 Task: Select a due date automation when advanced on, 2 days before a card is due add fields without custom field "Resume" set to a number lower or equal to 1 and greater than 10 at 11:00 AM.
Action: Mouse moved to (1198, 96)
Screenshot: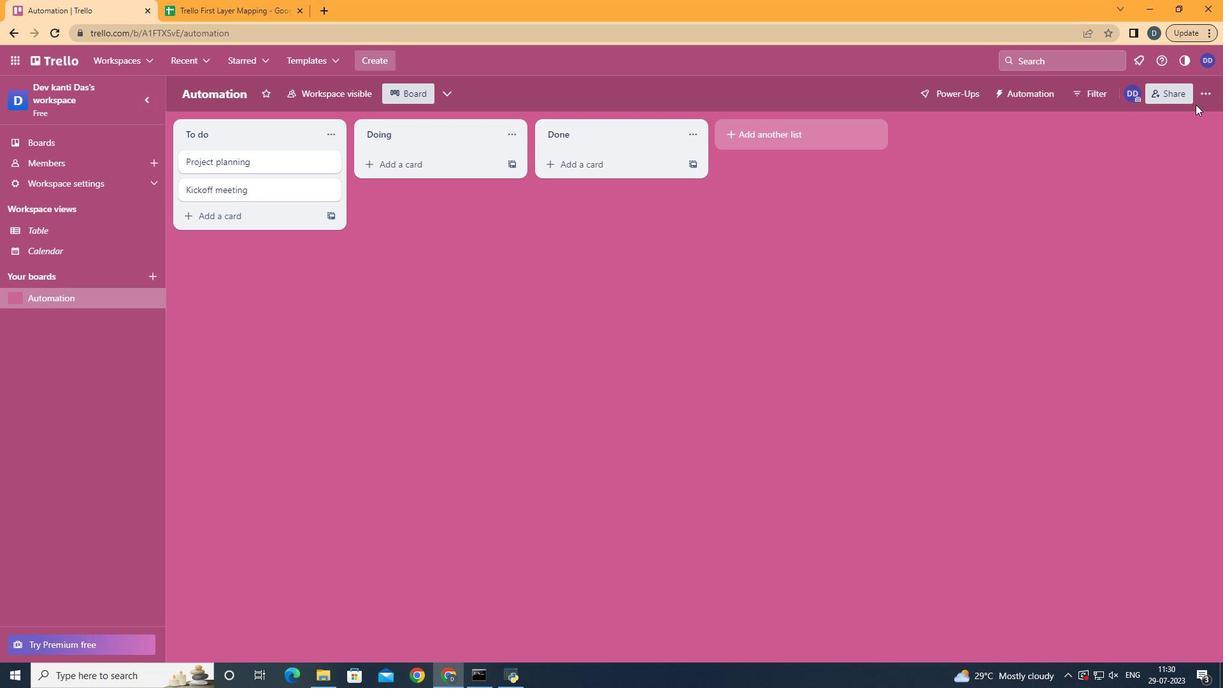 
Action: Mouse pressed left at (1198, 96)
Screenshot: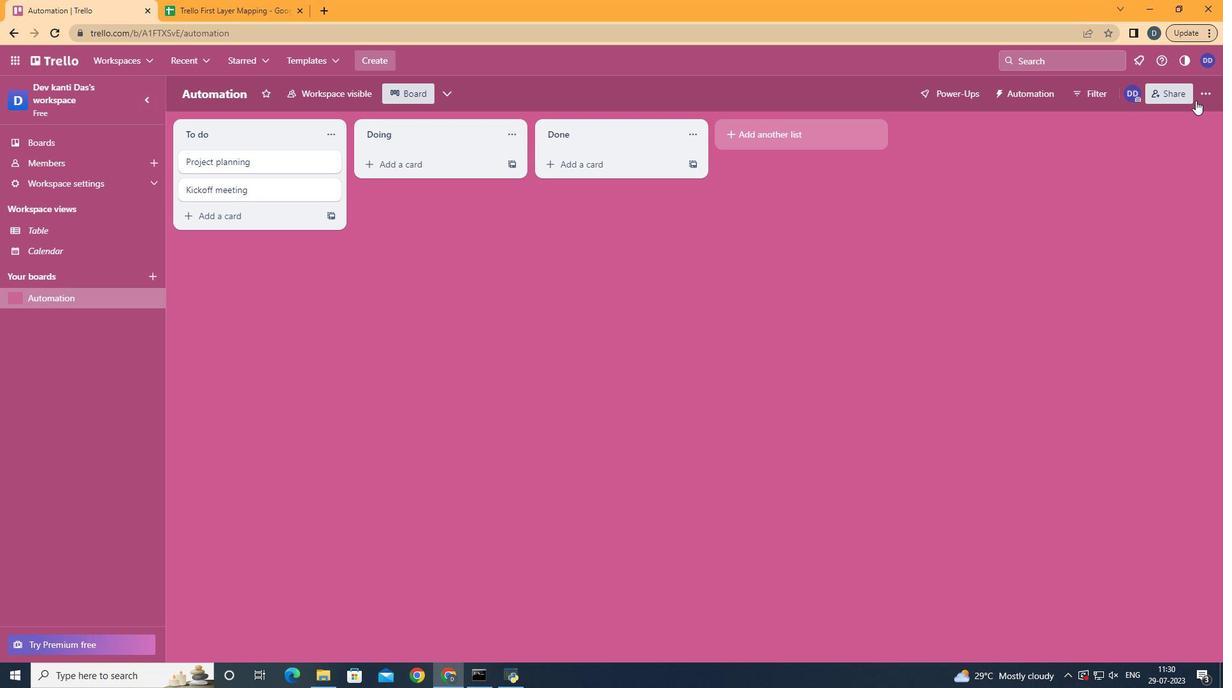 
Action: Mouse moved to (1123, 260)
Screenshot: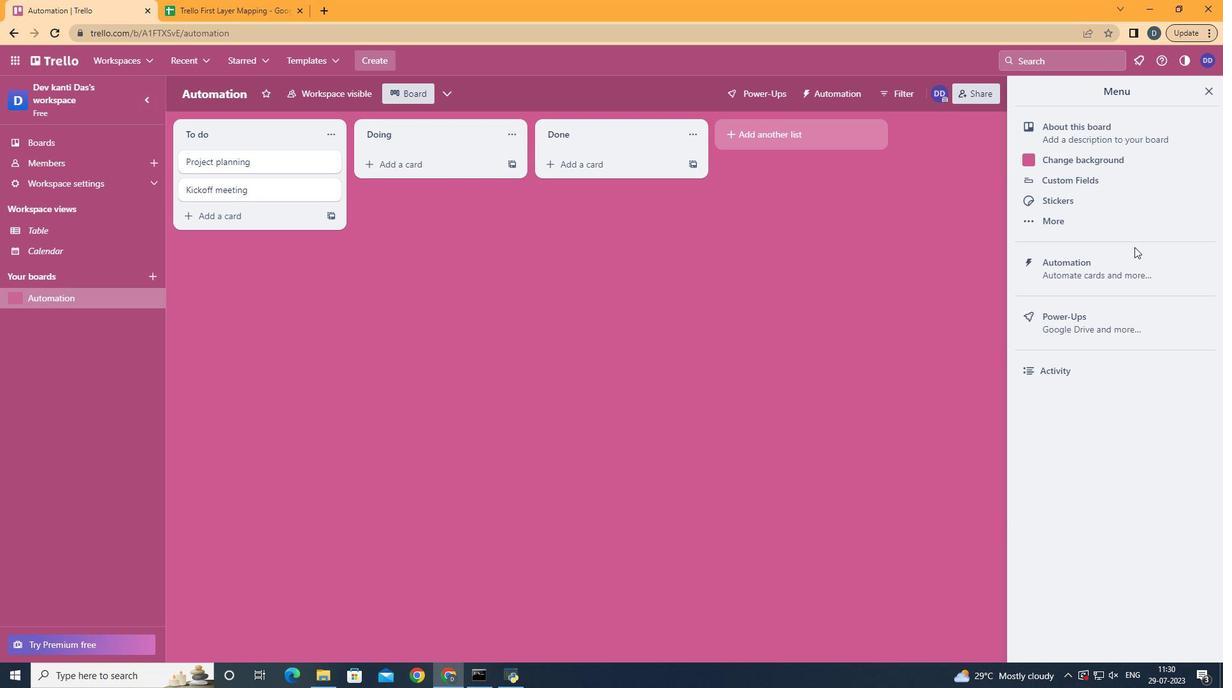 
Action: Mouse pressed left at (1123, 260)
Screenshot: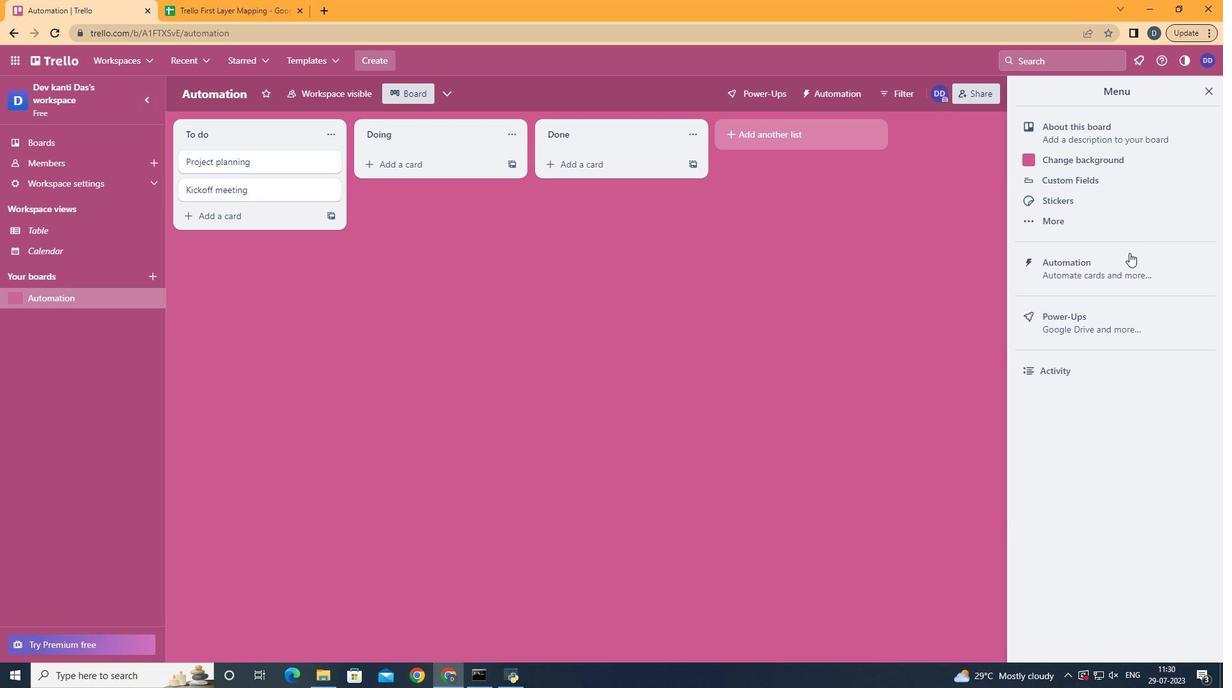 
Action: Mouse moved to (251, 251)
Screenshot: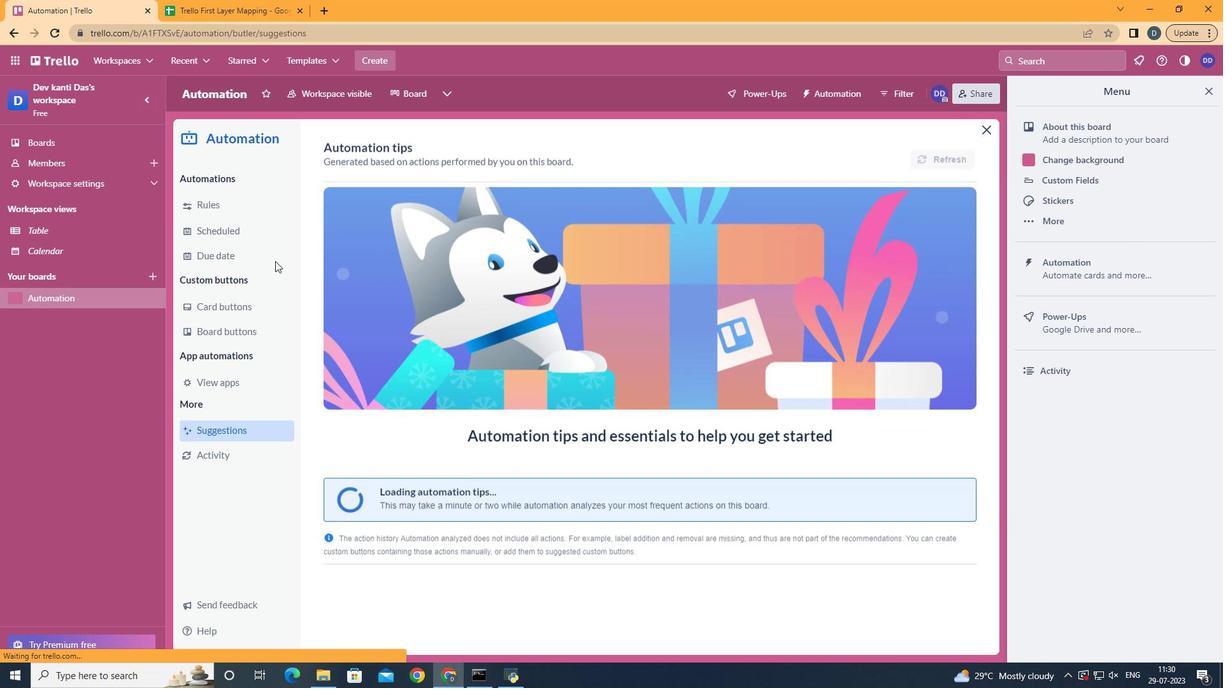 
Action: Mouse pressed left at (251, 251)
Screenshot: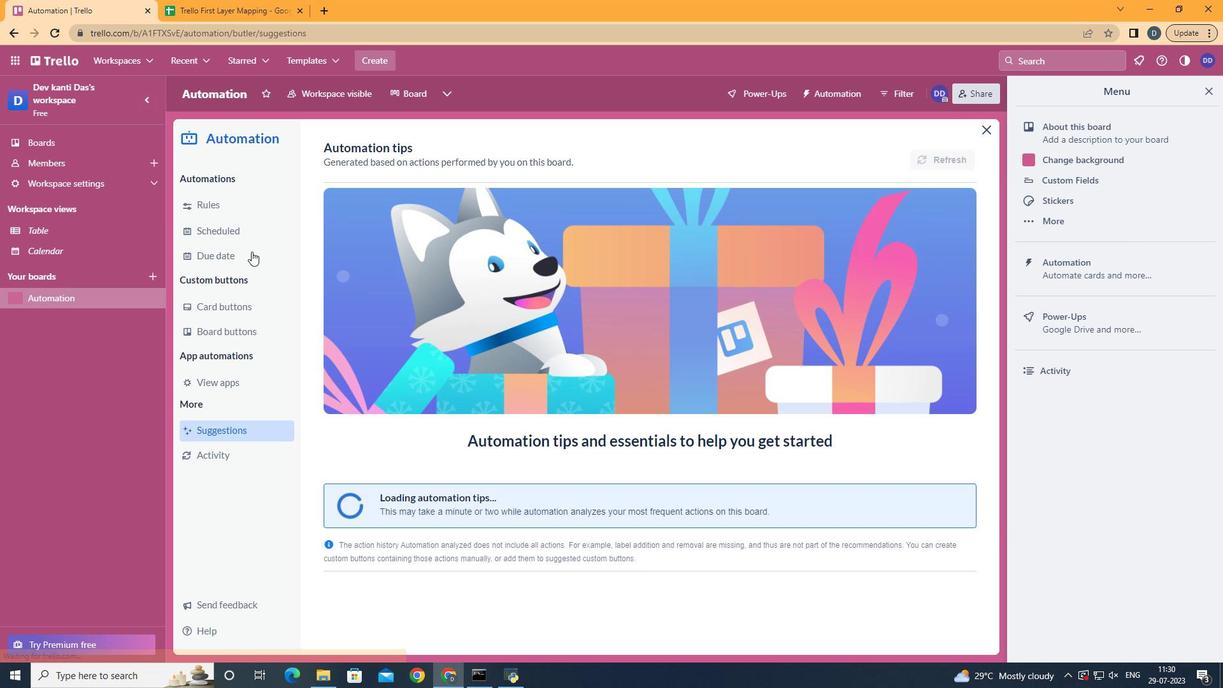 
Action: Mouse moved to (909, 162)
Screenshot: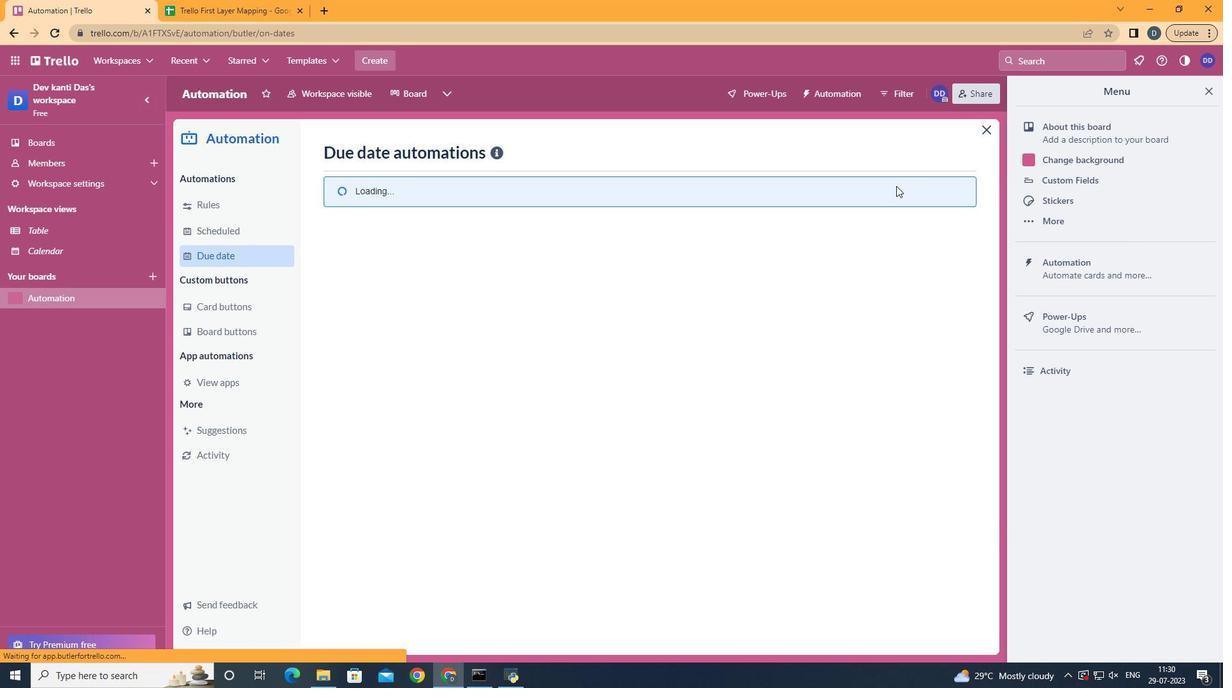 
Action: Mouse pressed left at (909, 162)
Screenshot: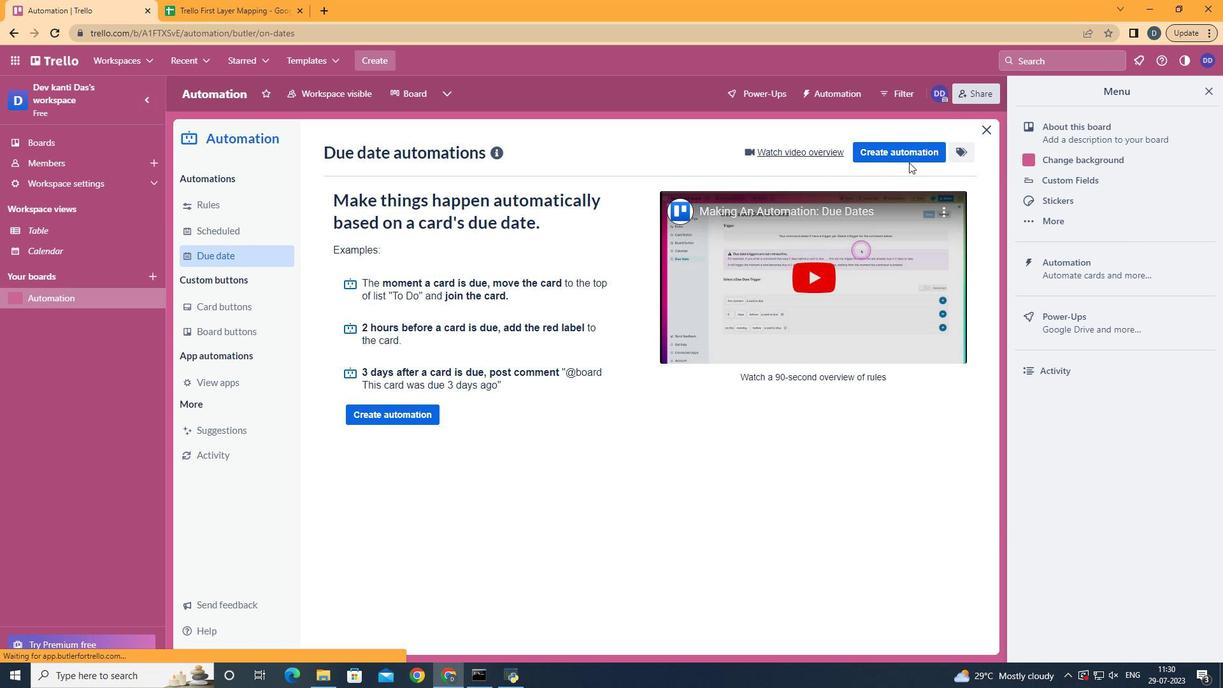
Action: Mouse moved to (919, 144)
Screenshot: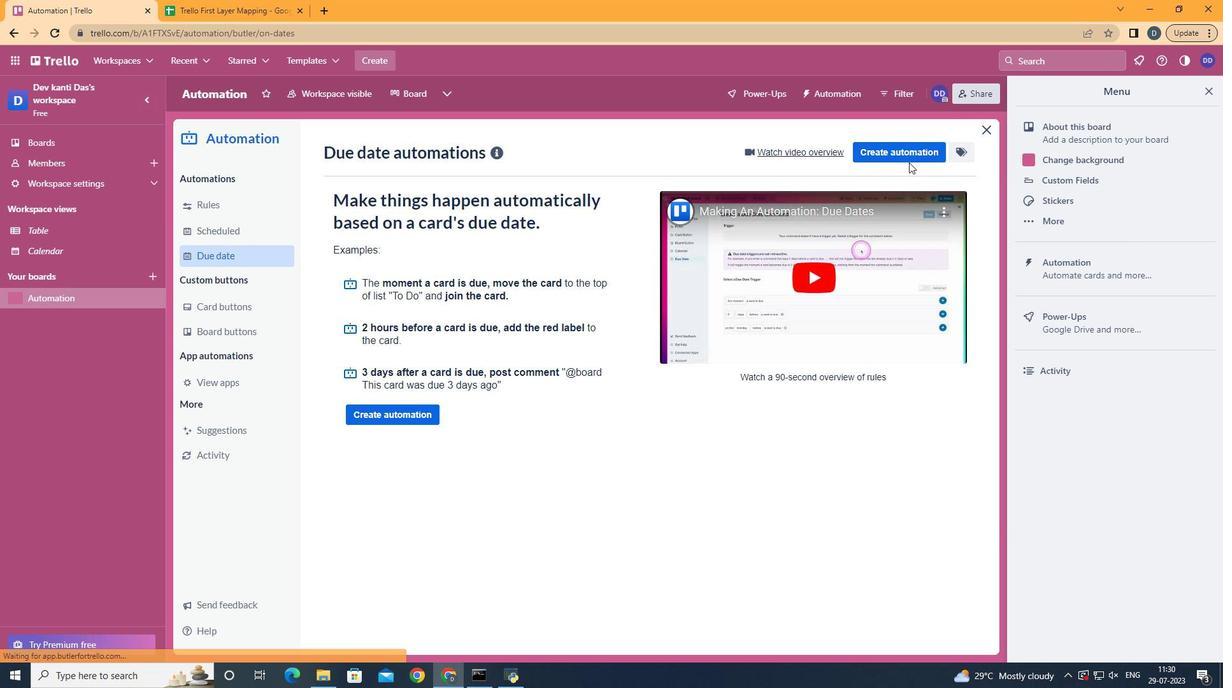 
Action: Mouse pressed left at (919, 144)
Screenshot: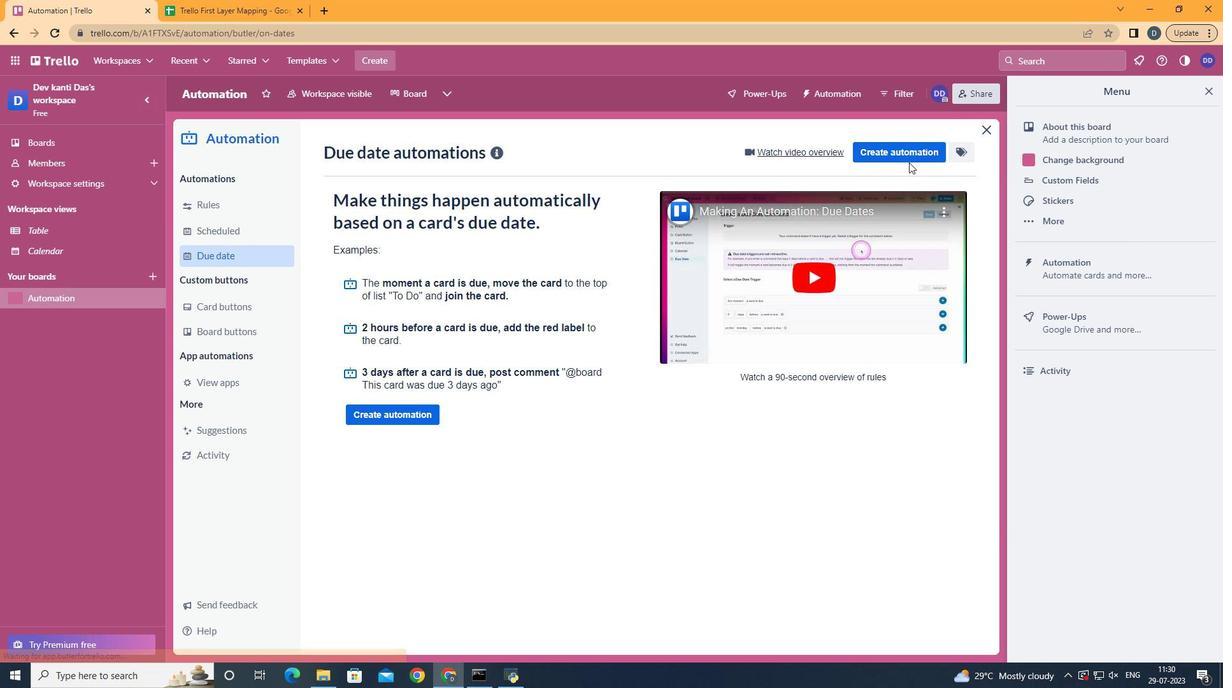
Action: Mouse moved to (604, 267)
Screenshot: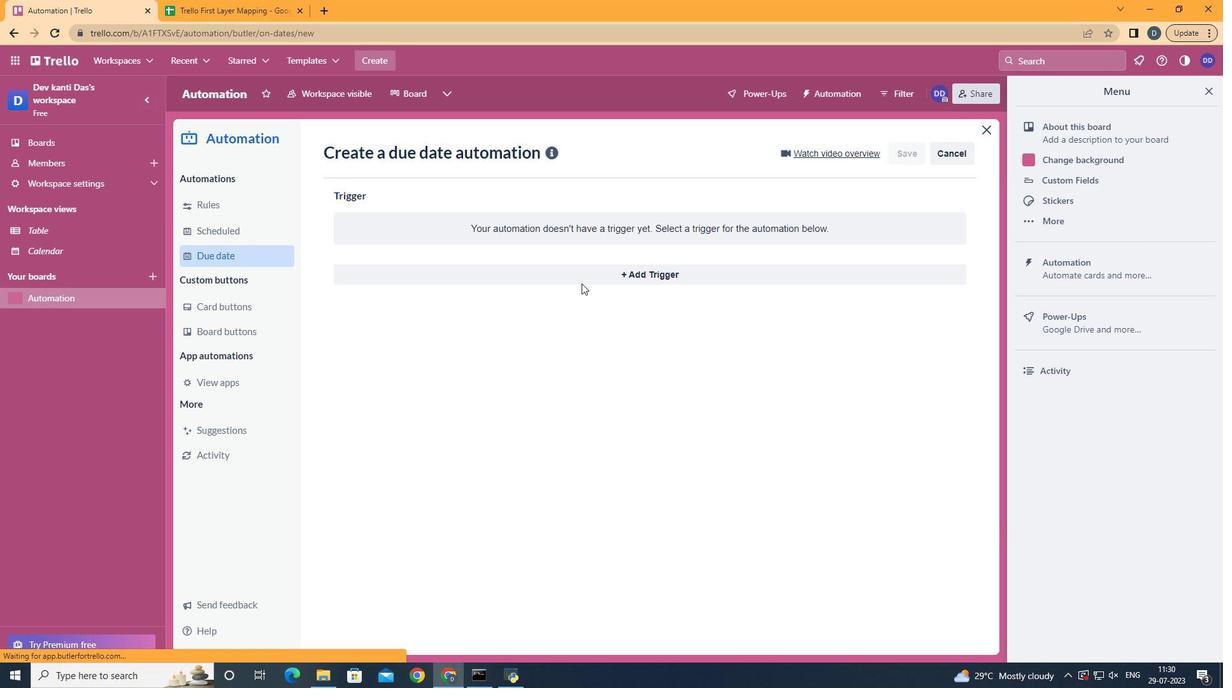 
Action: Mouse pressed left at (604, 267)
Screenshot: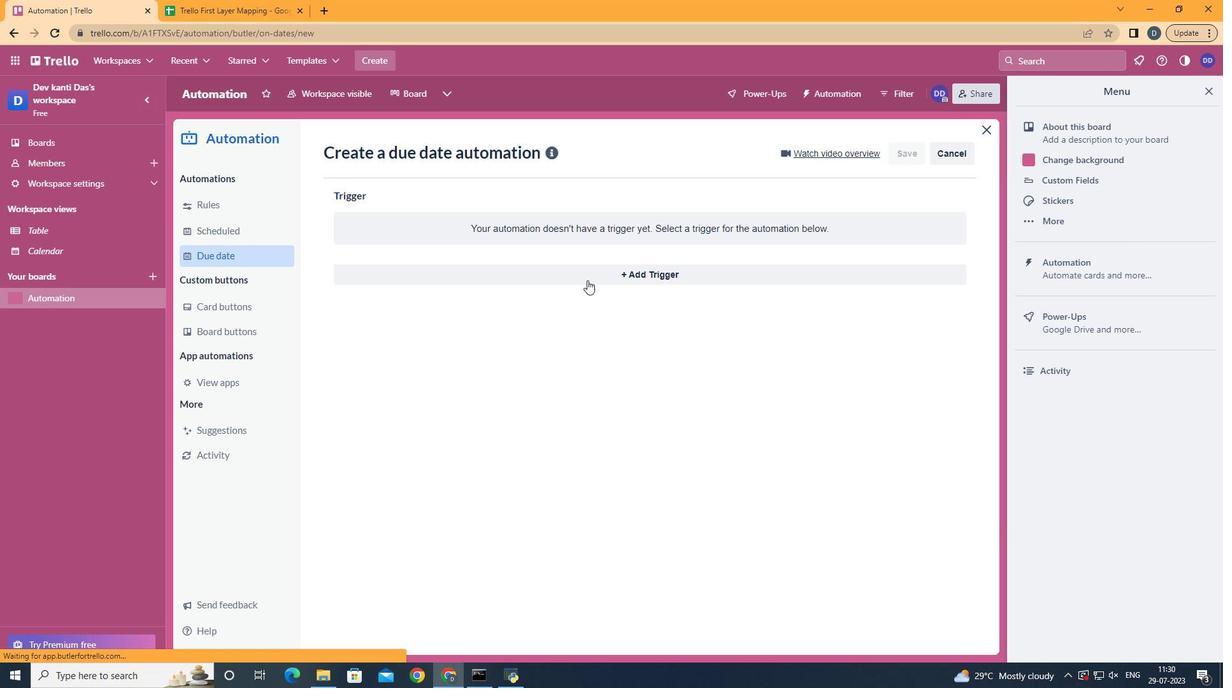 
Action: Mouse moved to (503, 468)
Screenshot: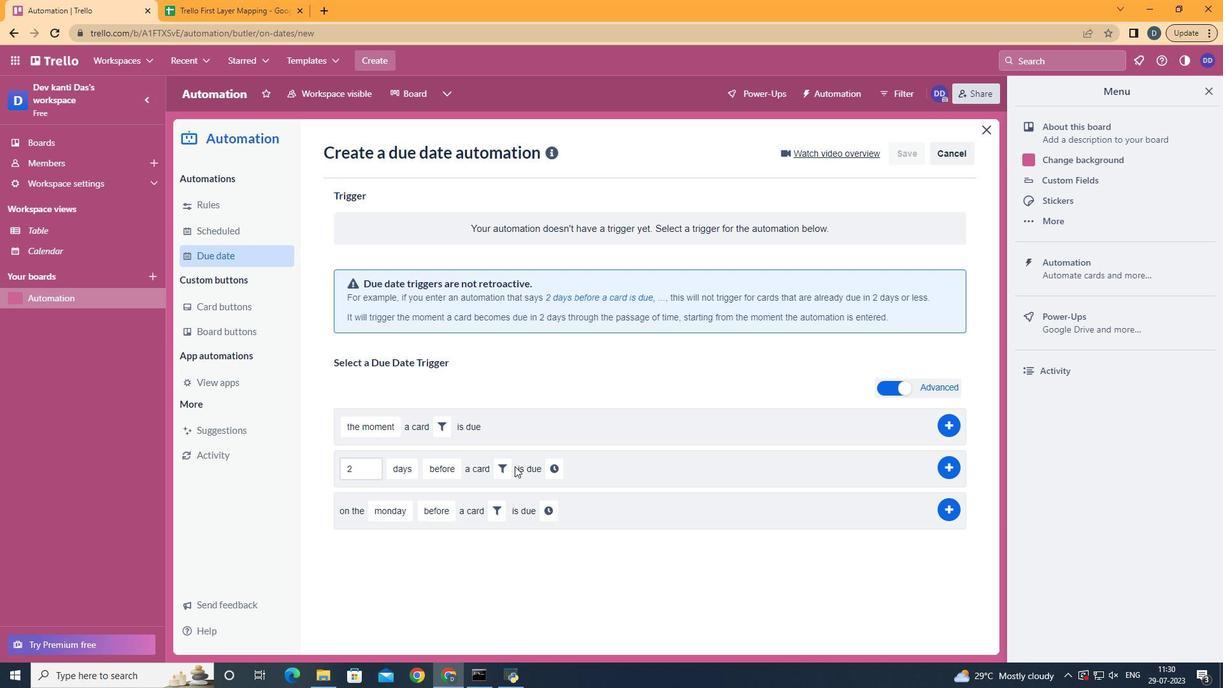 
Action: Mouse pressed left at (503, 468)
Screenshot: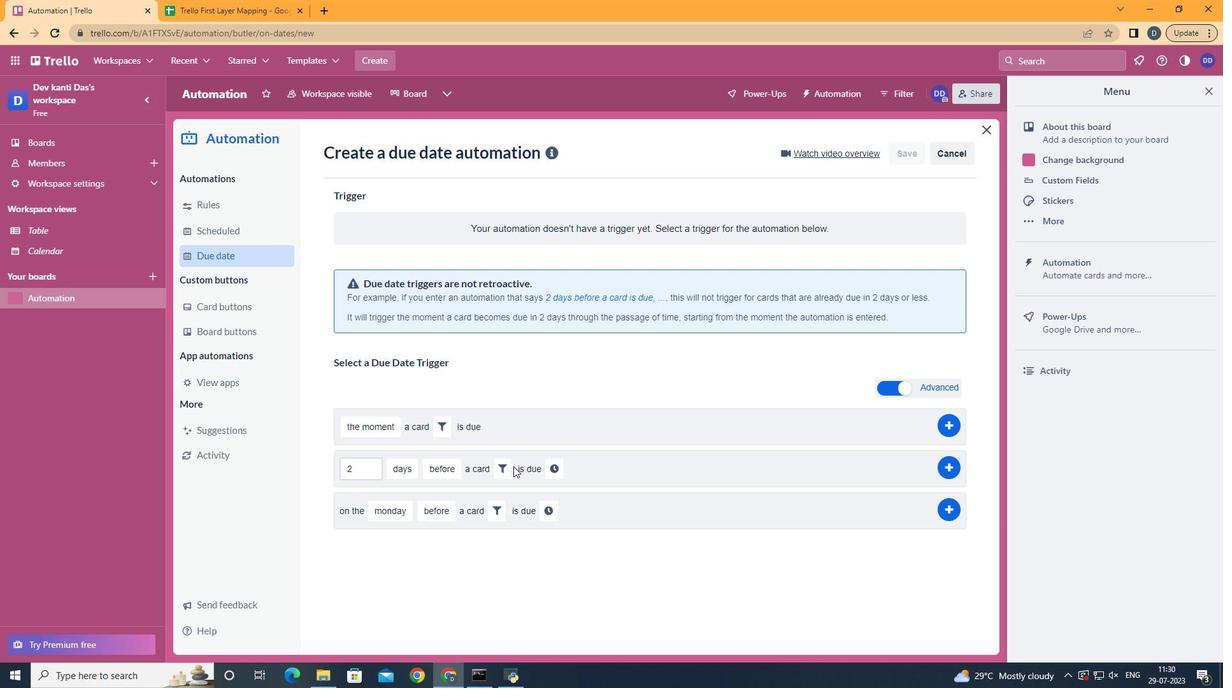 
Action: Mouse moved to (720, 505)
Screenshot: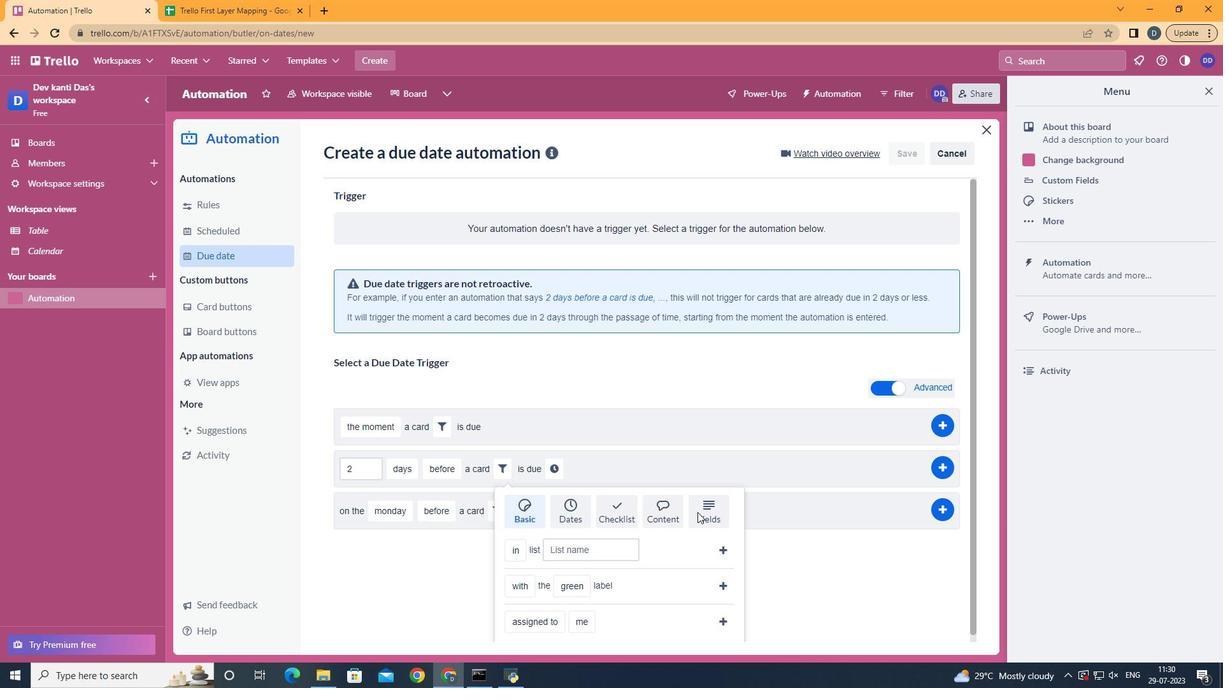 
Action: Mouse pressed left at (720, 505)
Screenshot: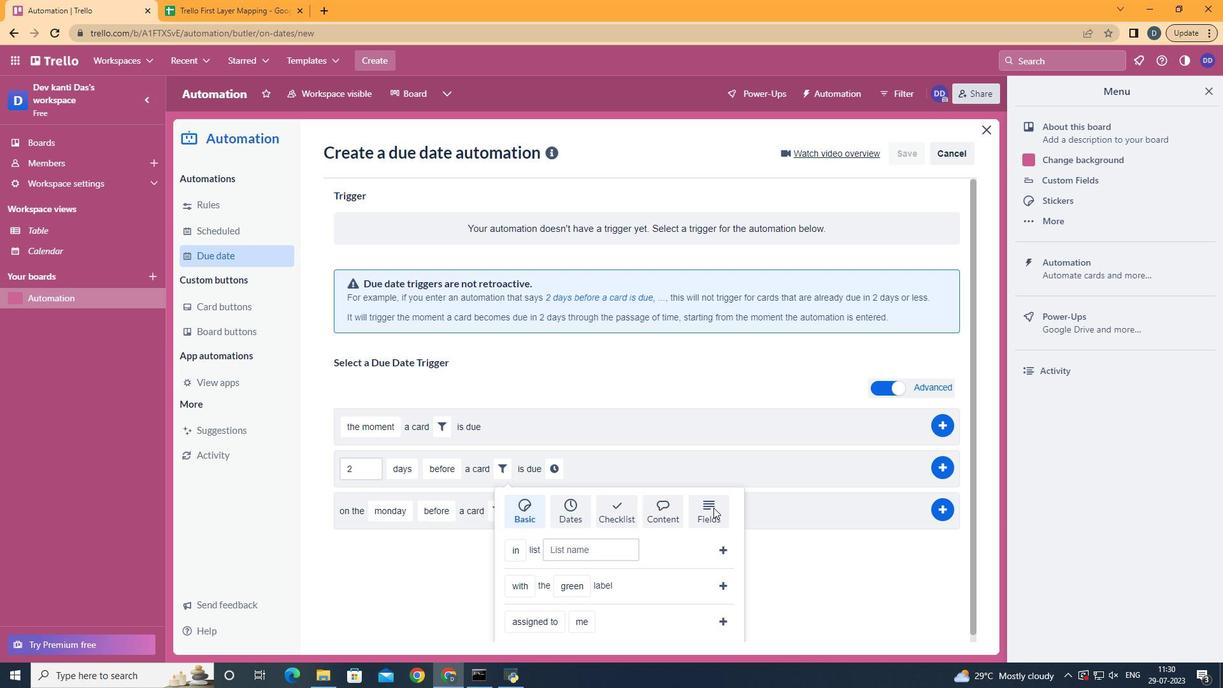
Action: Mouse scrolled (720, 505) with delta (0, 0)
Screenshot: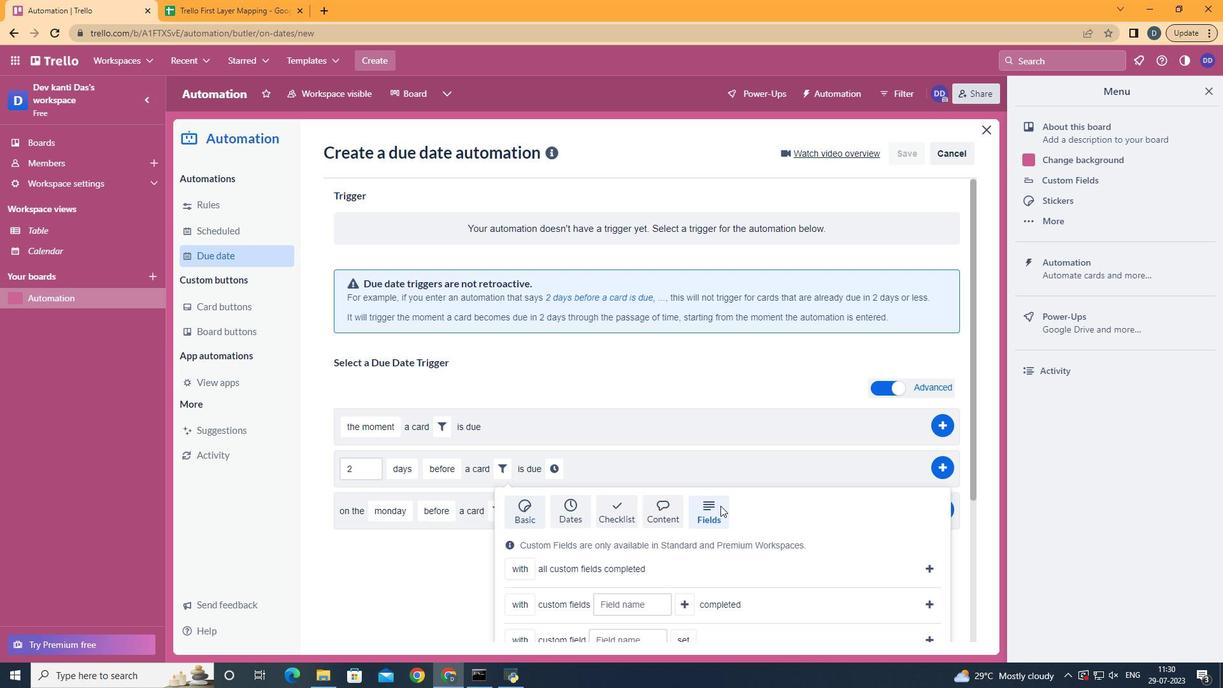 
Action: Mouse scrolled (720, 505) with delta (0, 0)
Screenshot: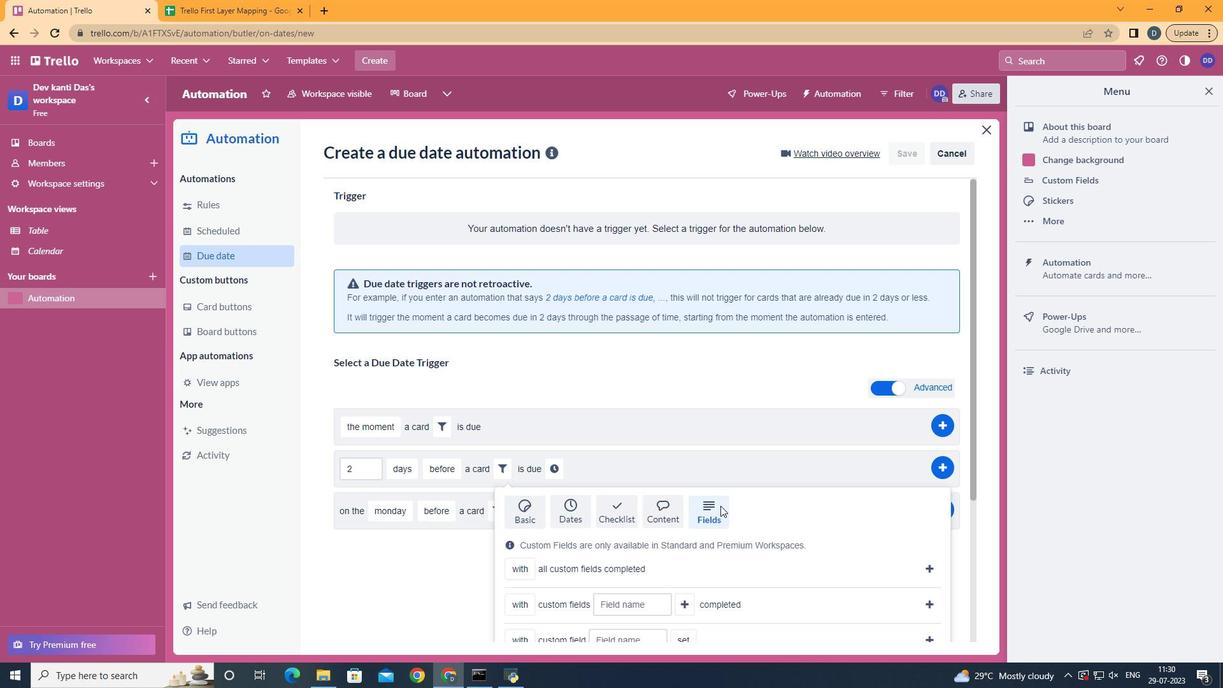 
Action: Mouse scrolled (720, 505) with delta (0, 0)
Screenshot: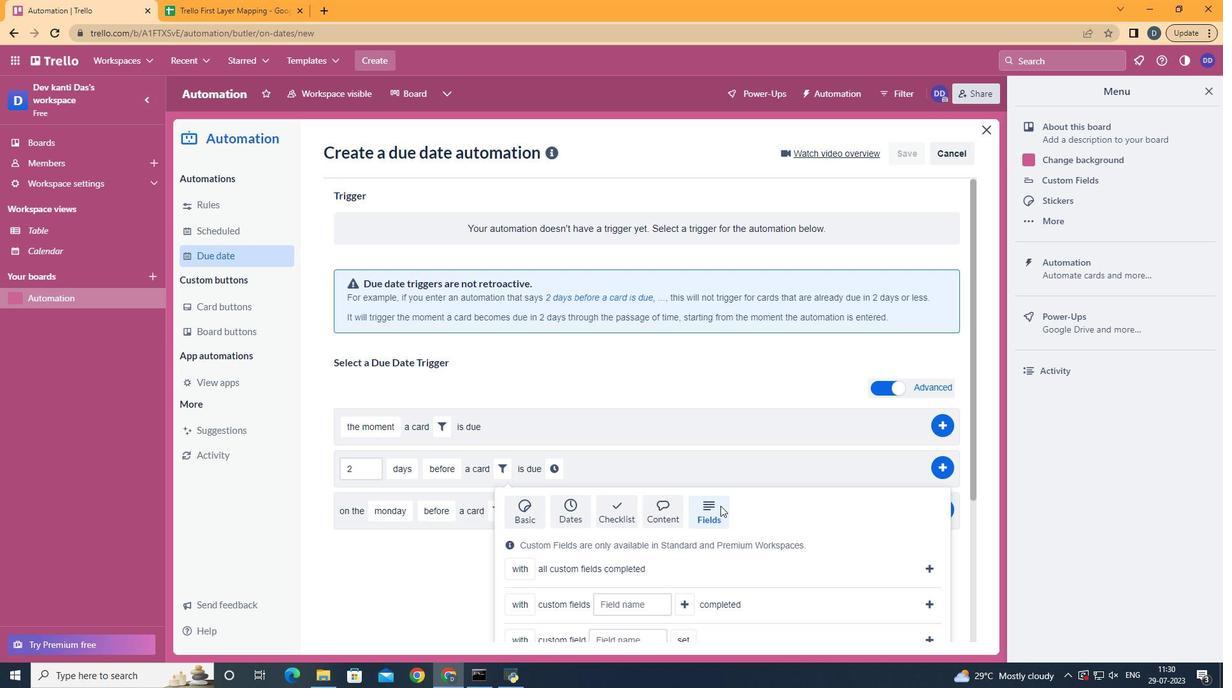 
Action: Mouse scrolled (720, 505) with delta (0, 0)
Screenshot: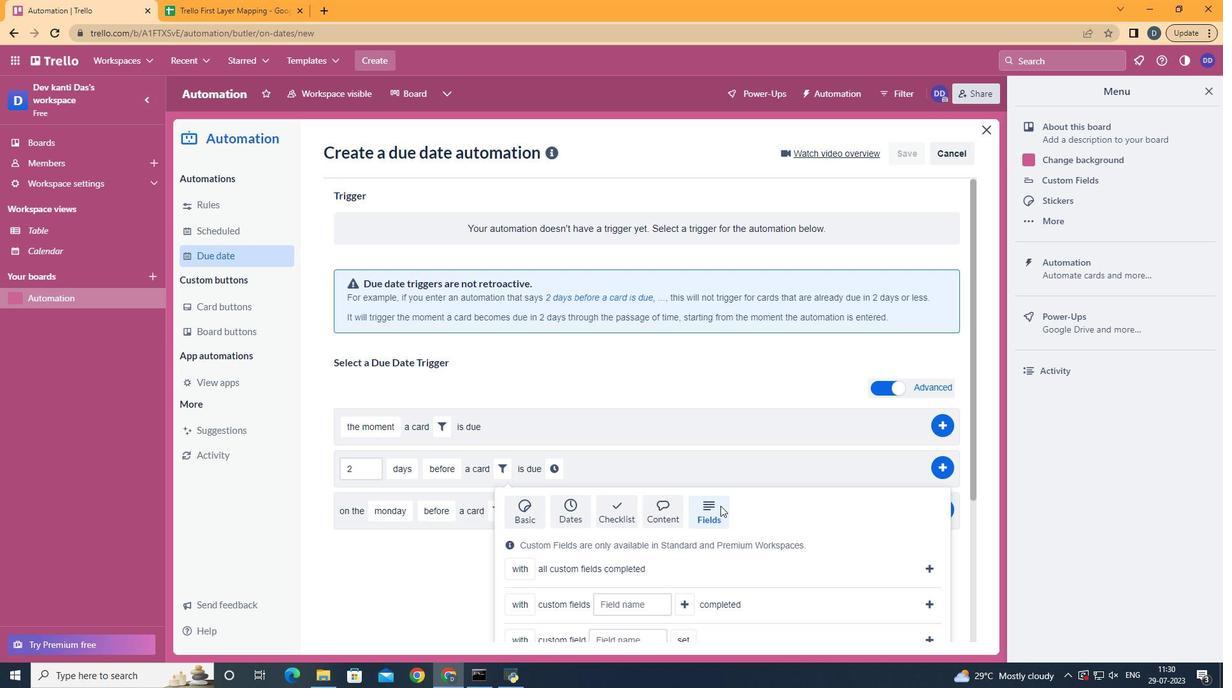 
Action: Mouse scrolled (720, 505) with delta (0, 0)
Screenshot: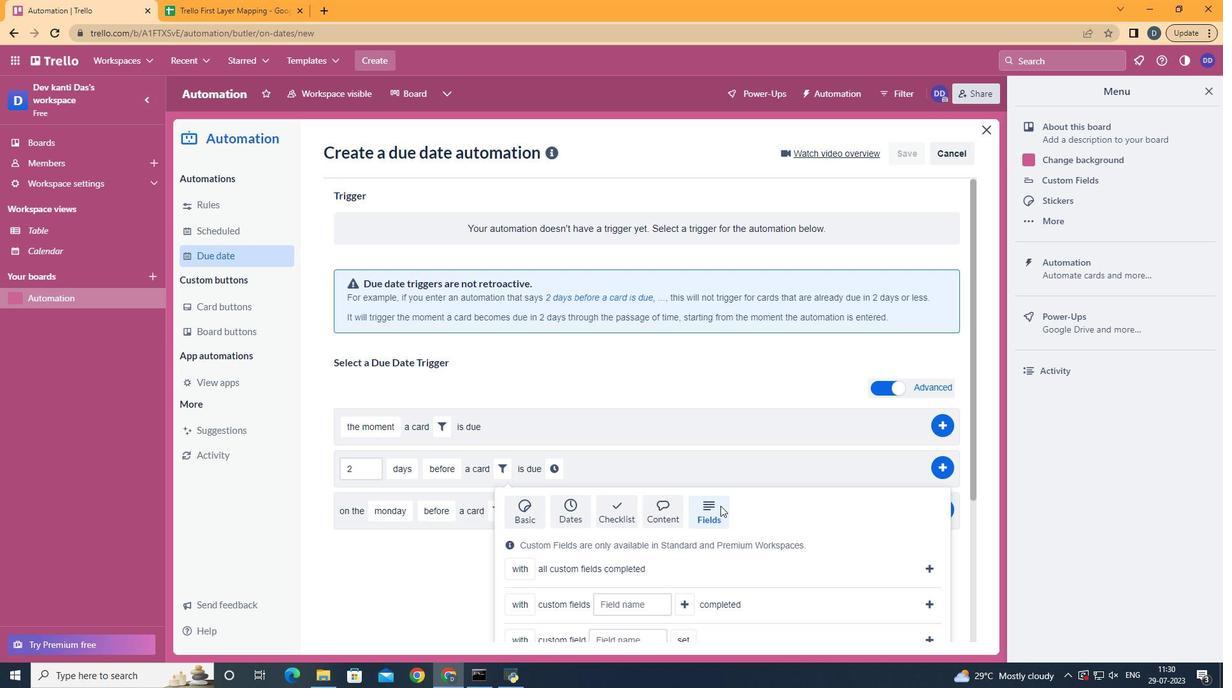 
Action: Mouse scrolled (720, 505) with delta (0, 0)
Screenshot: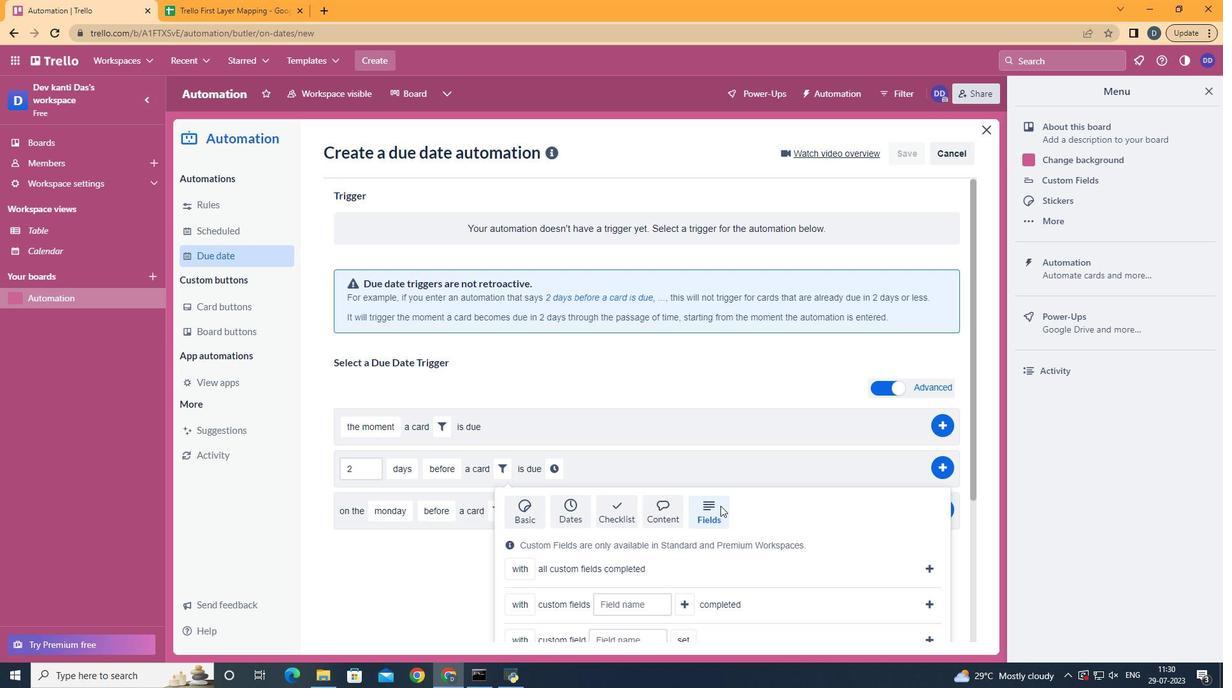
Action: Mouse moved to (528, 588)
Screenshot: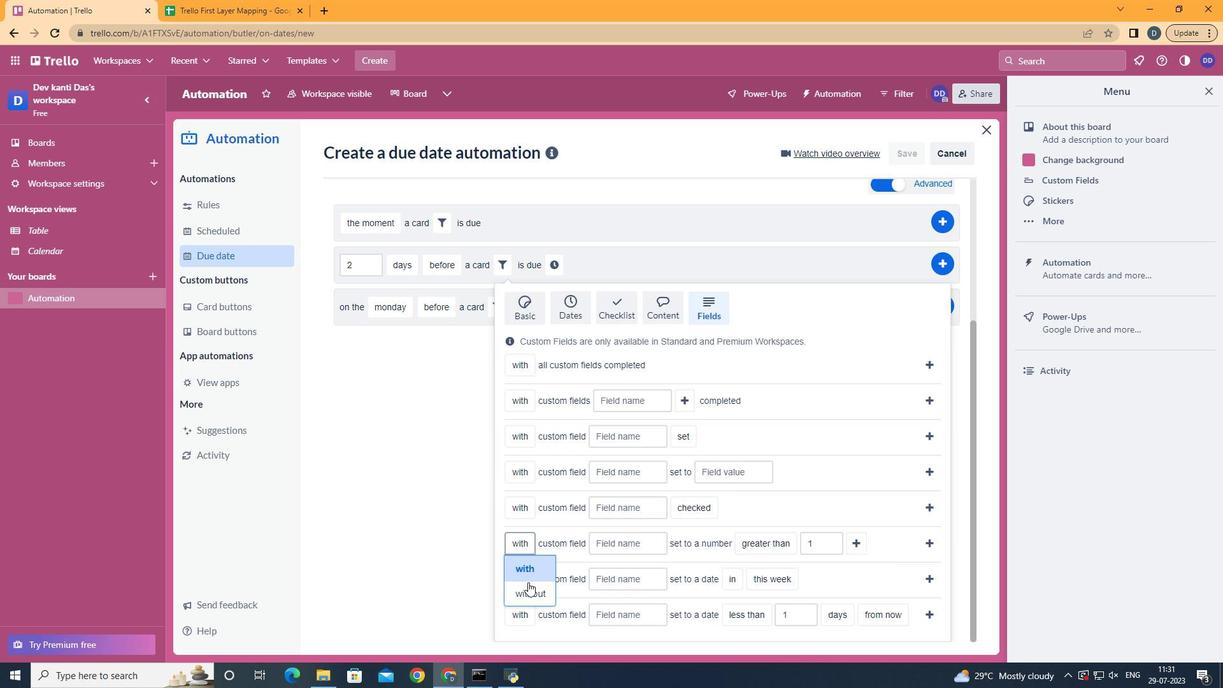 
Action: Mouse pressed left at (528, 588)
Screenshot: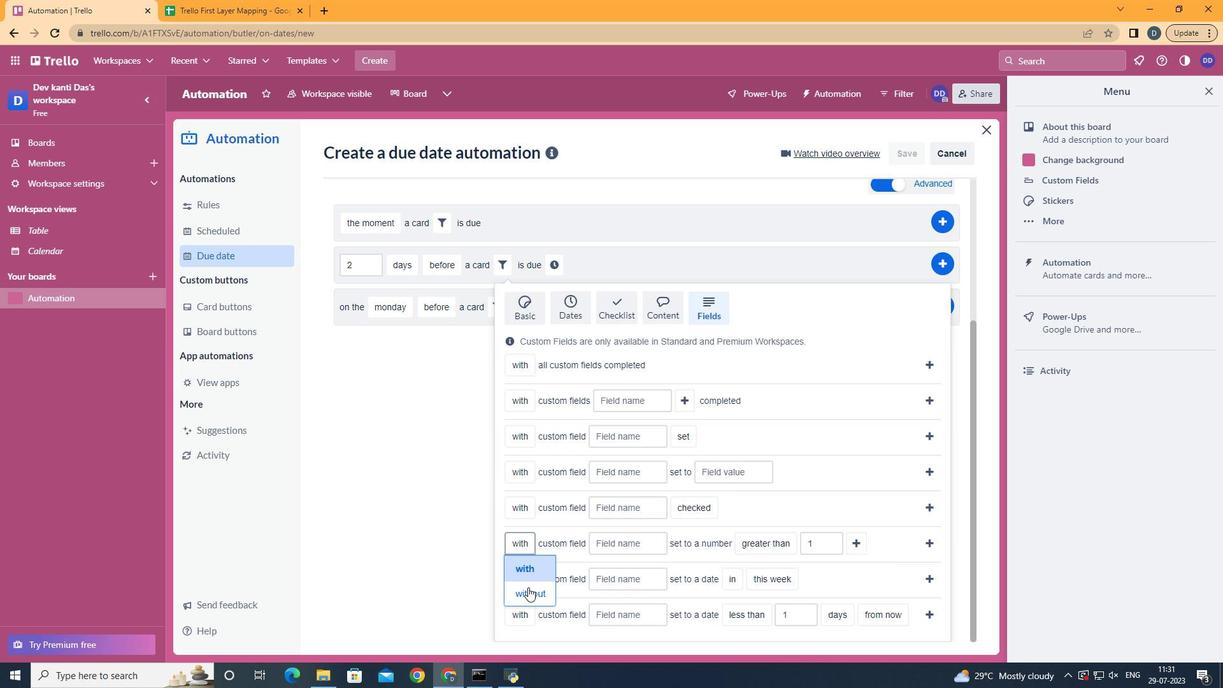 
Action: Mouse moved to (654, 542)
Screenshot: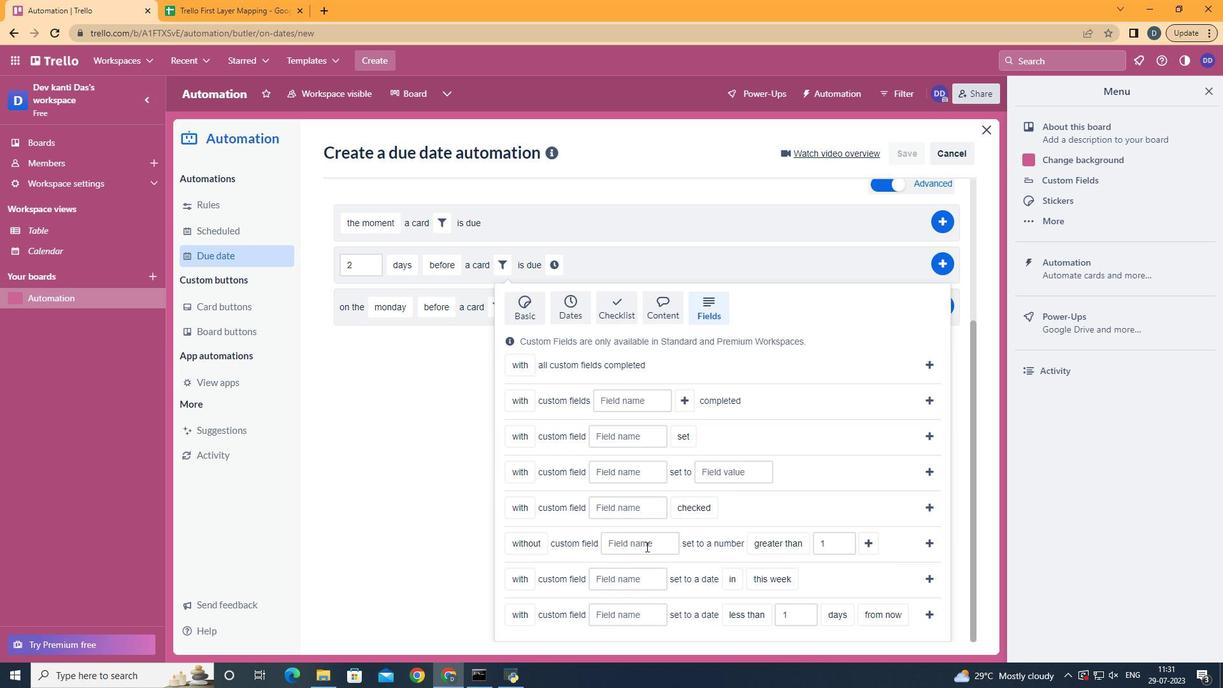 
Action: Mouse pressed left at (654, 542)
Screenshot: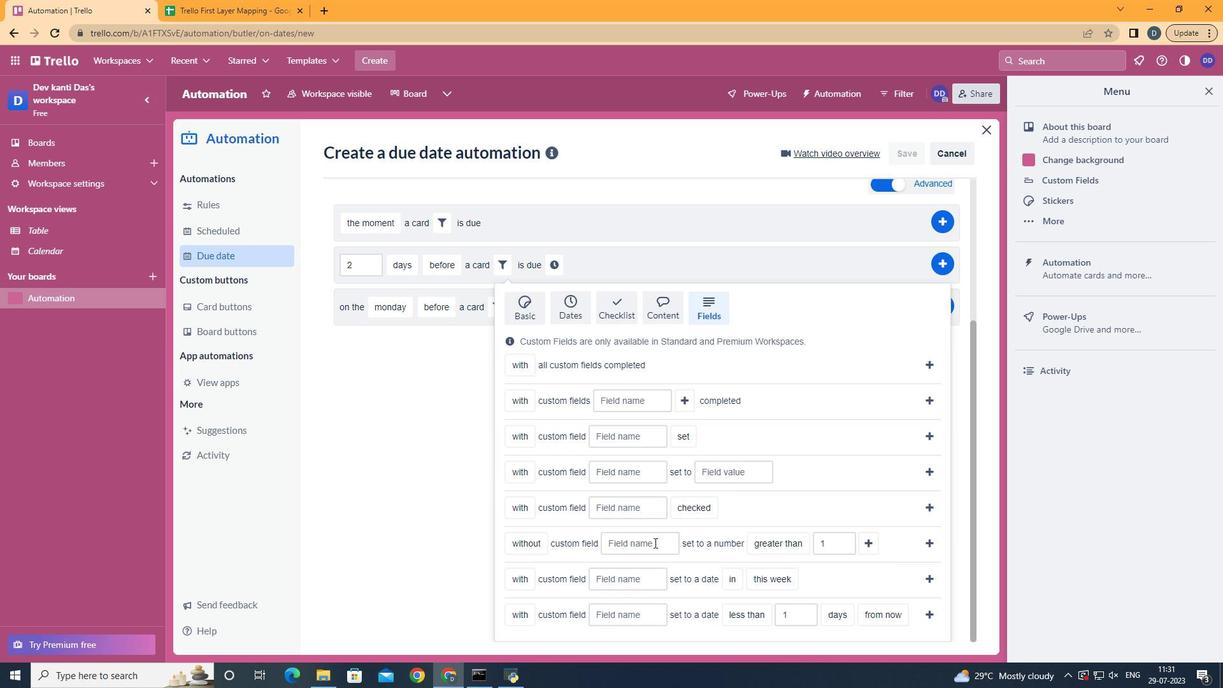 
Action: Key pressed <Key.shift>Resume
Screenshot: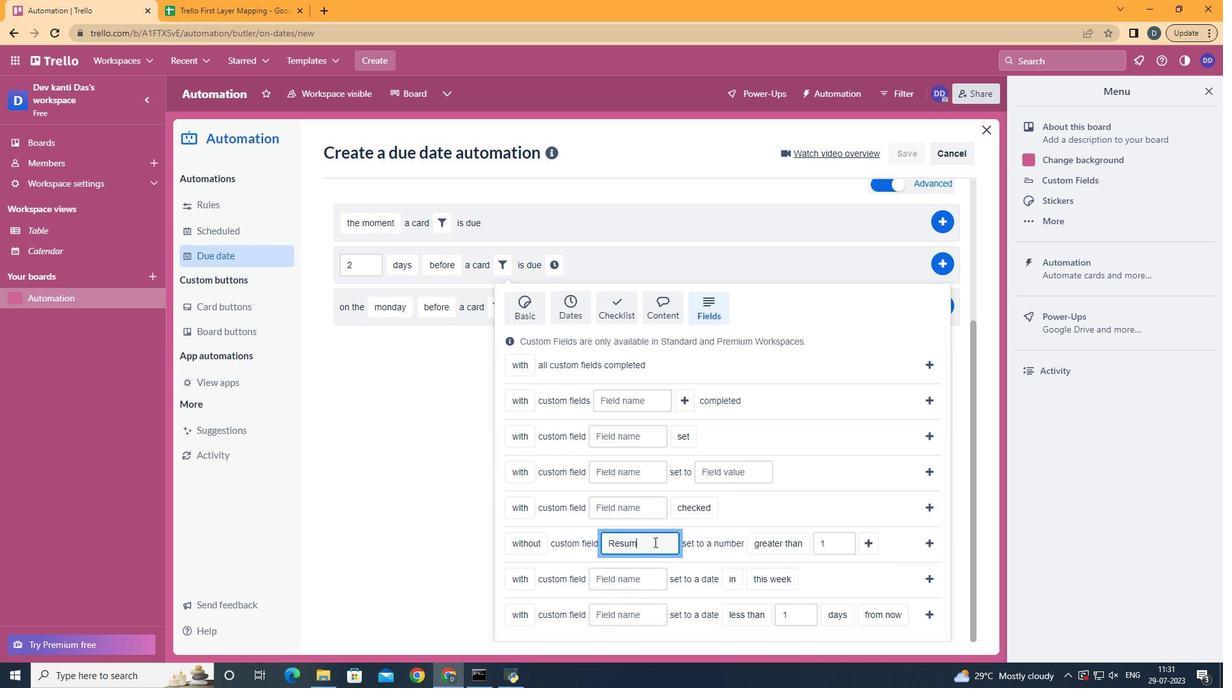 
Action: Mouse moved to (797, 520)
Screenshot: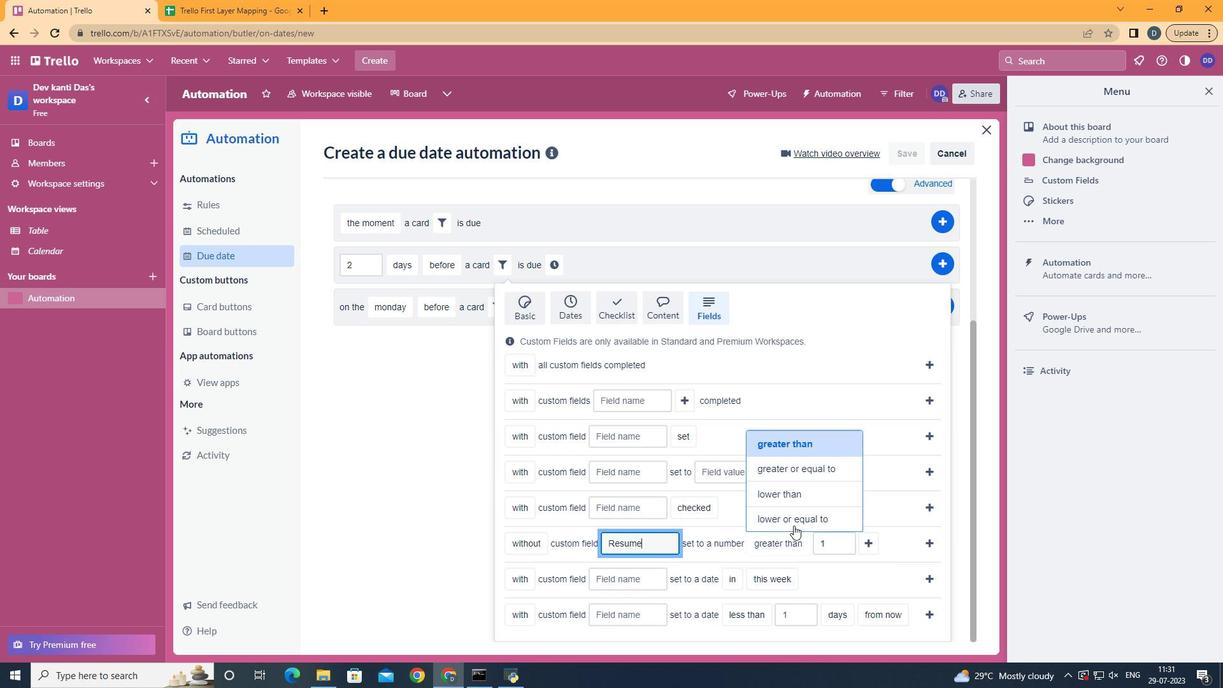 
Action: Mouse pressed left at (797, 520)
Screenshot: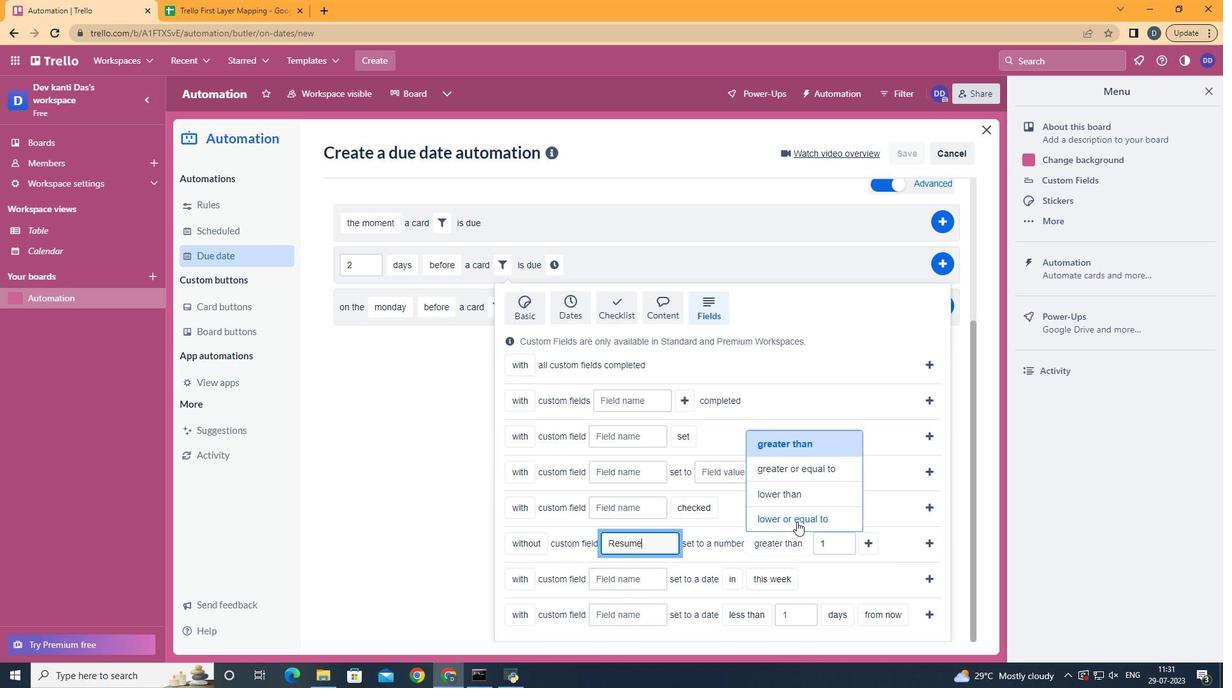 
Action: Mouse moved to (882, 535)
Screenshot: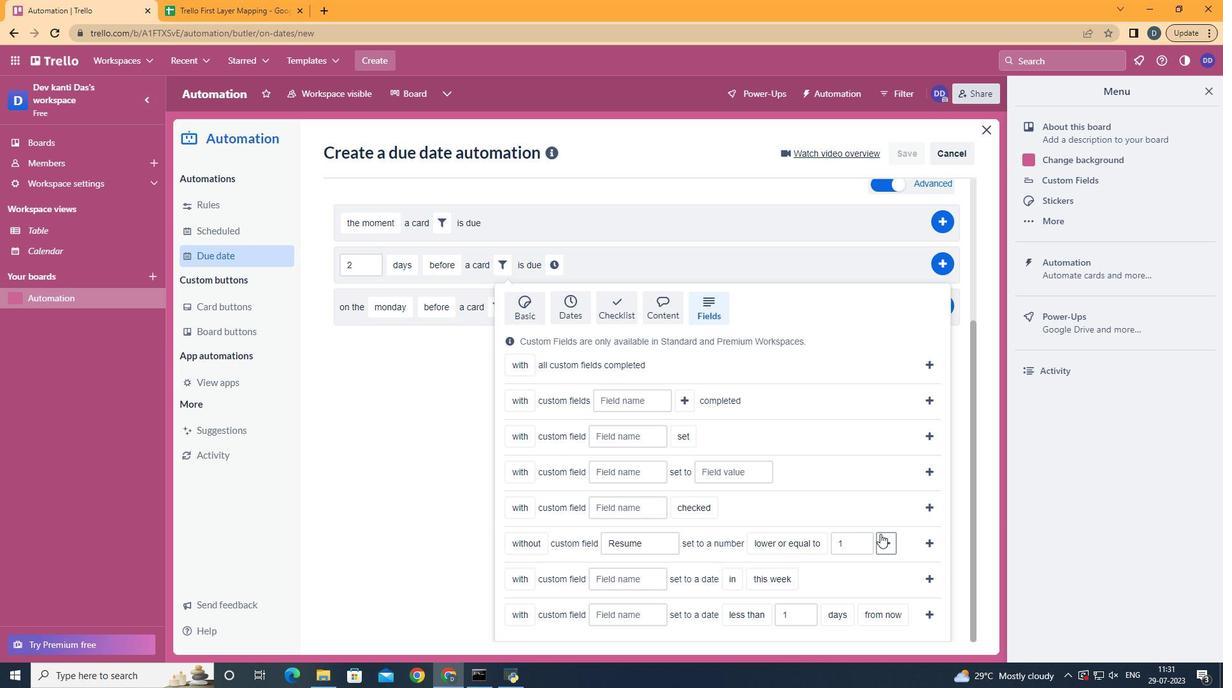 
Action: Mouse pressed left at (882, 535)
Screenshot: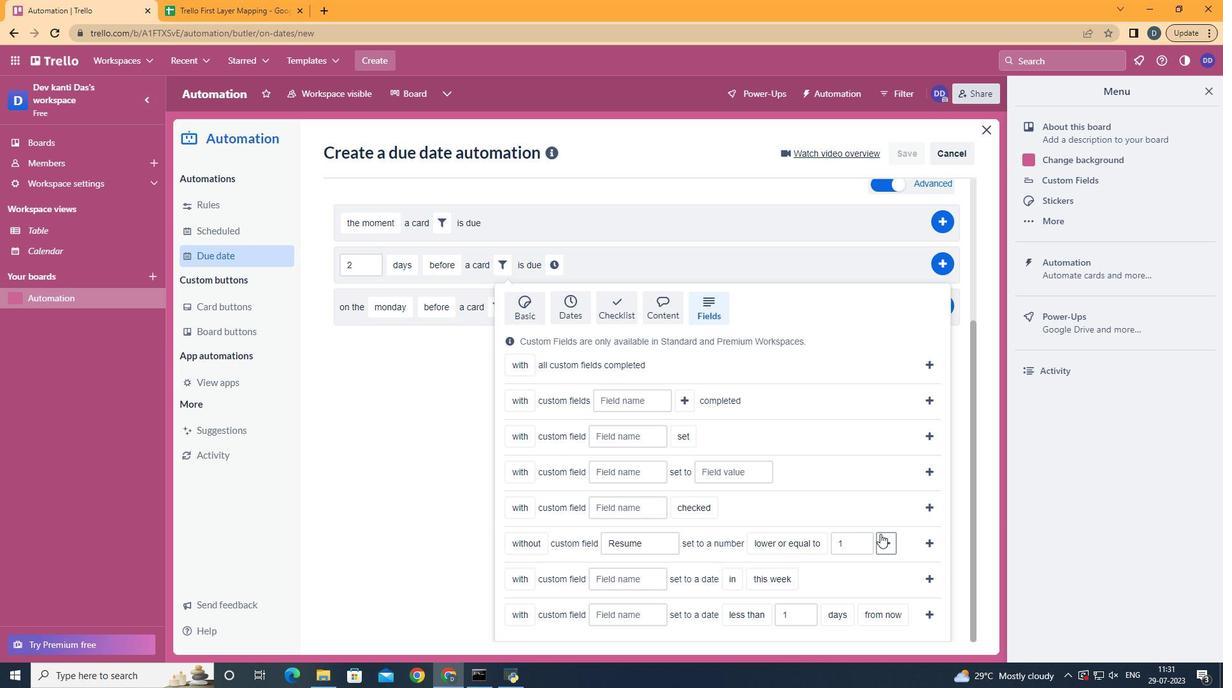 
Action: Mouse moved to (584, 524)
Screenshot: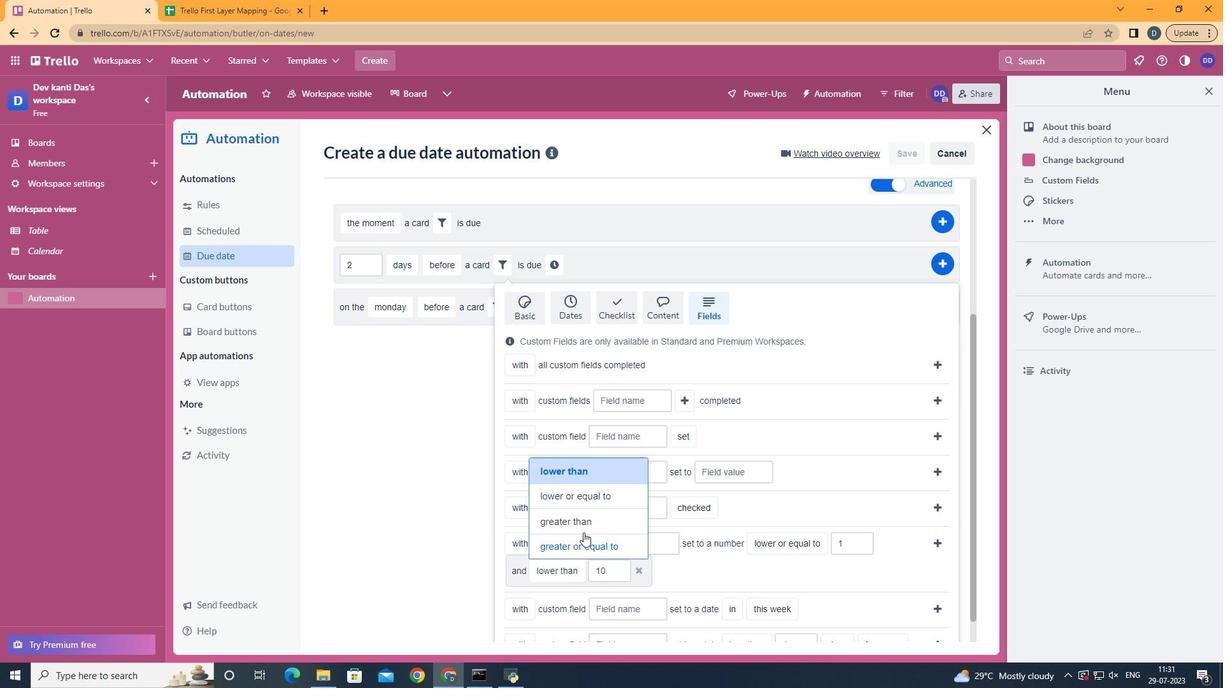 
Action: Mouse pressed left at (584, 524)
Screenshot: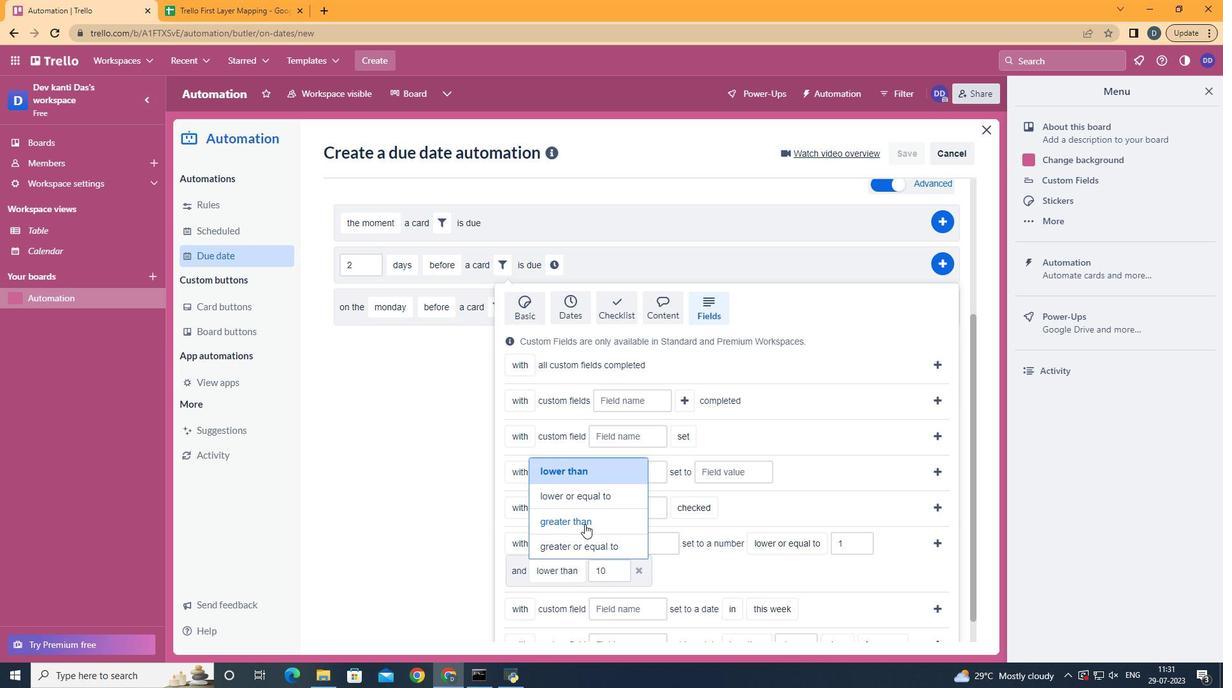 
Action: Mouse moved to (942, 546)
Screenshot: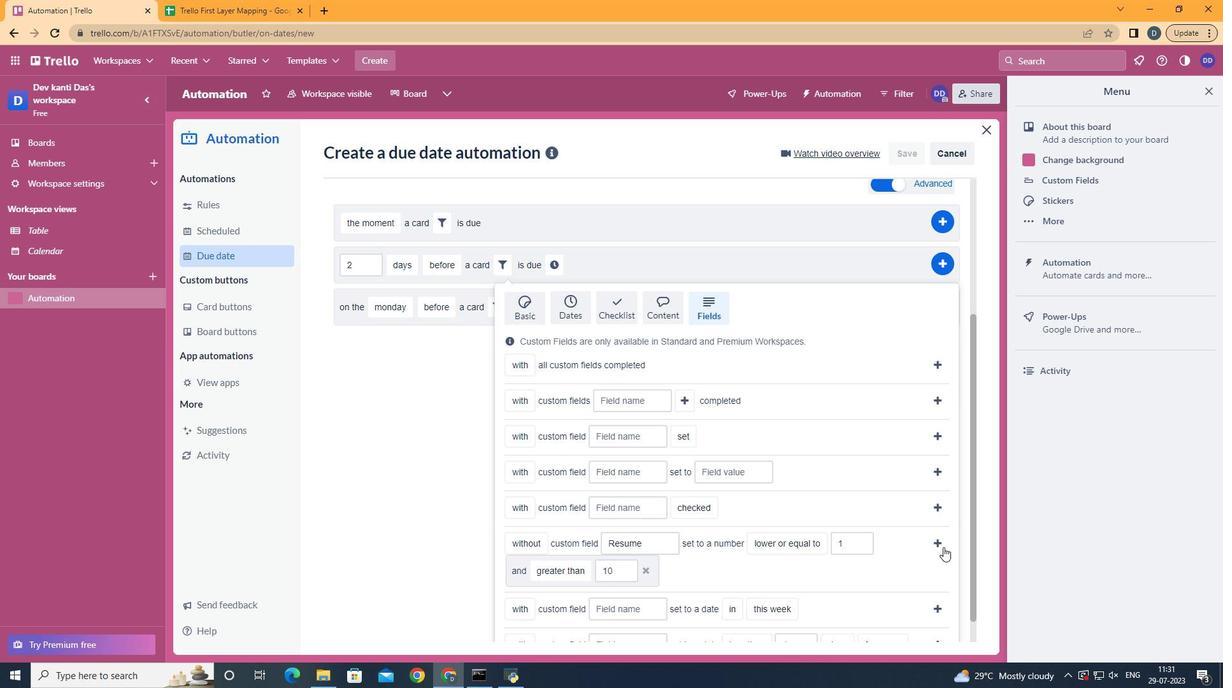 
Action: Mouse pressed left at (942, 546)
Screenshot: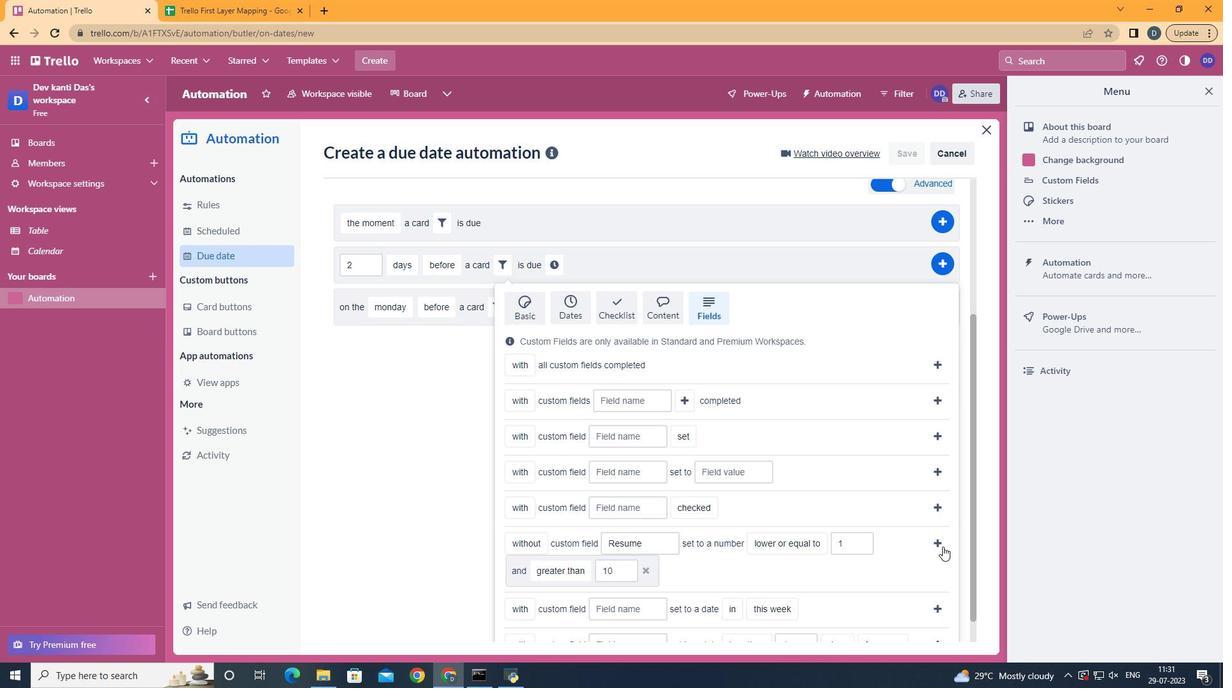 
Action: Mouse pressed right at (942, 546)
Screenshot: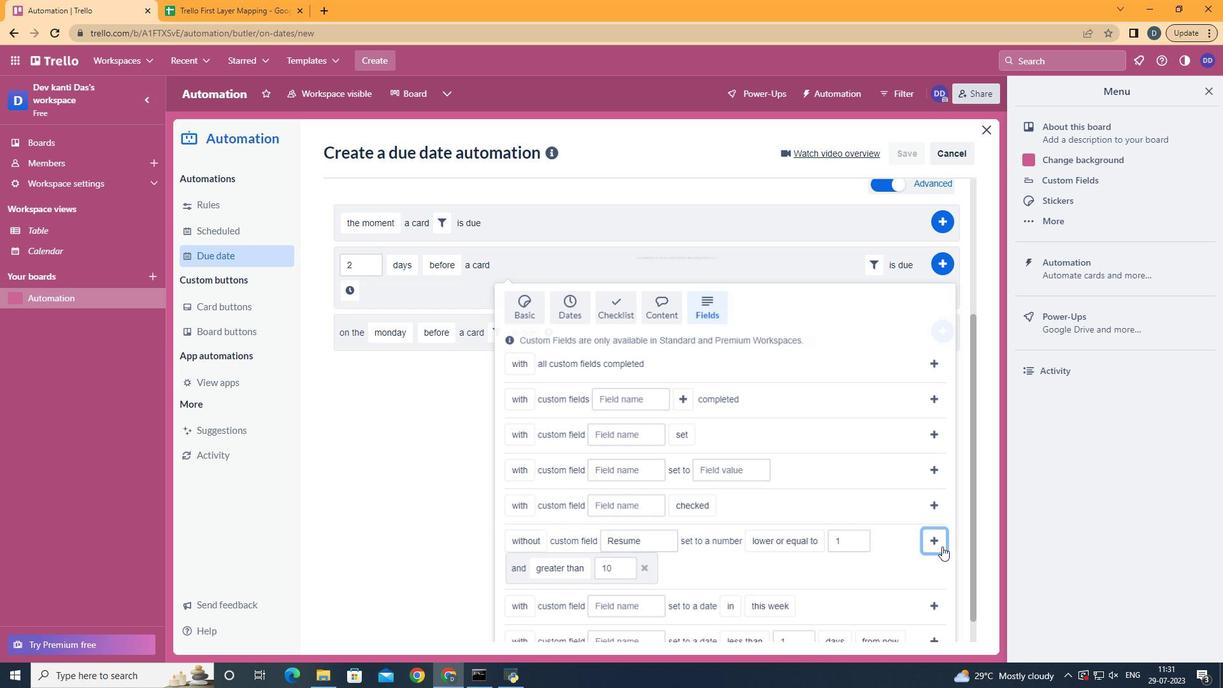 
Action: Mouse moved to (868, 544)
Screenshot: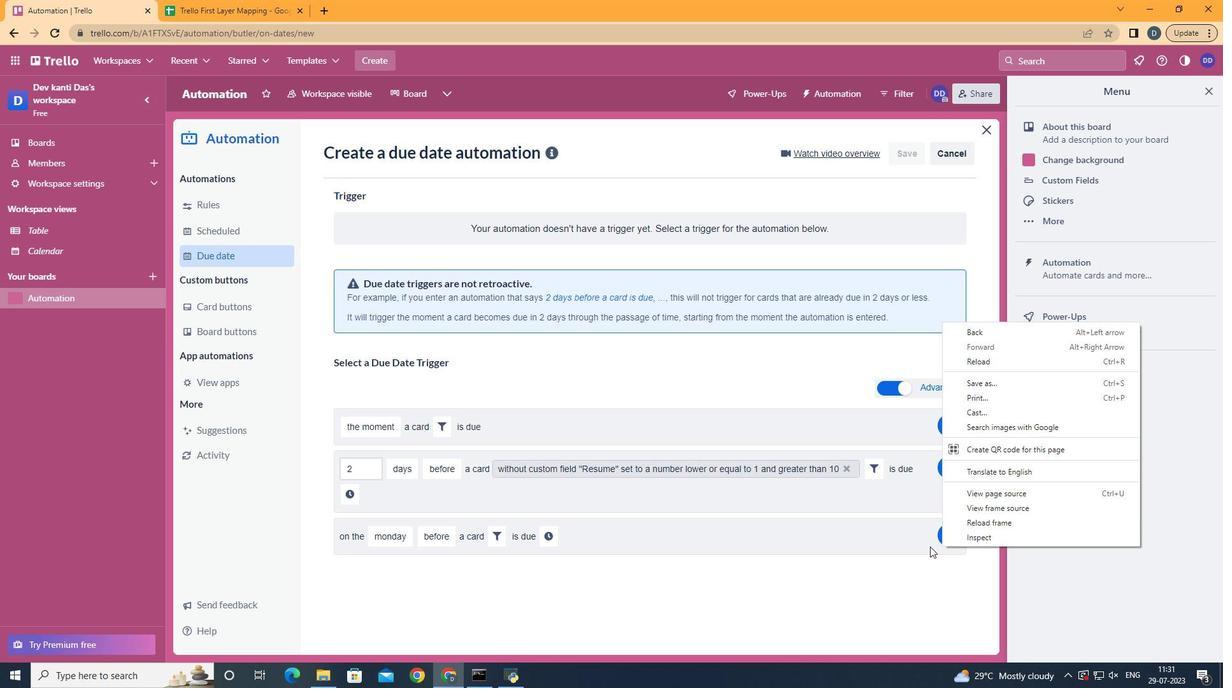 
Action: Mouse pressed left at (868, 544)
Screenshot: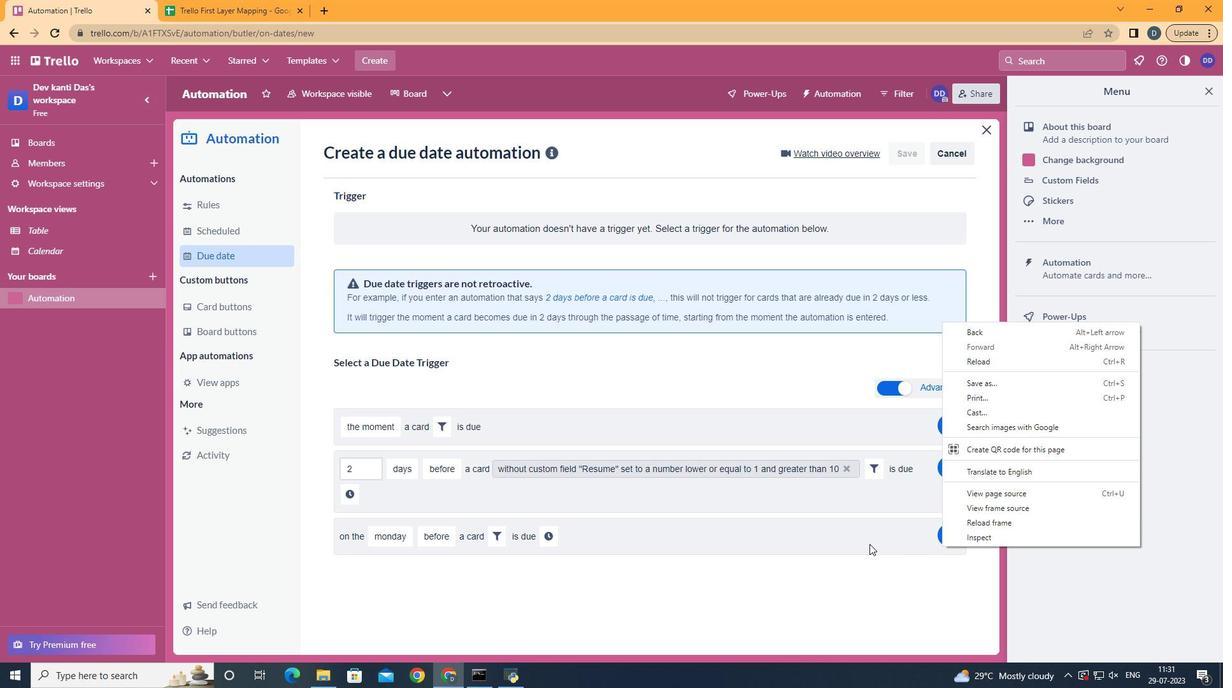 
Action: Mouse moved to (349, 498)
Screenshot: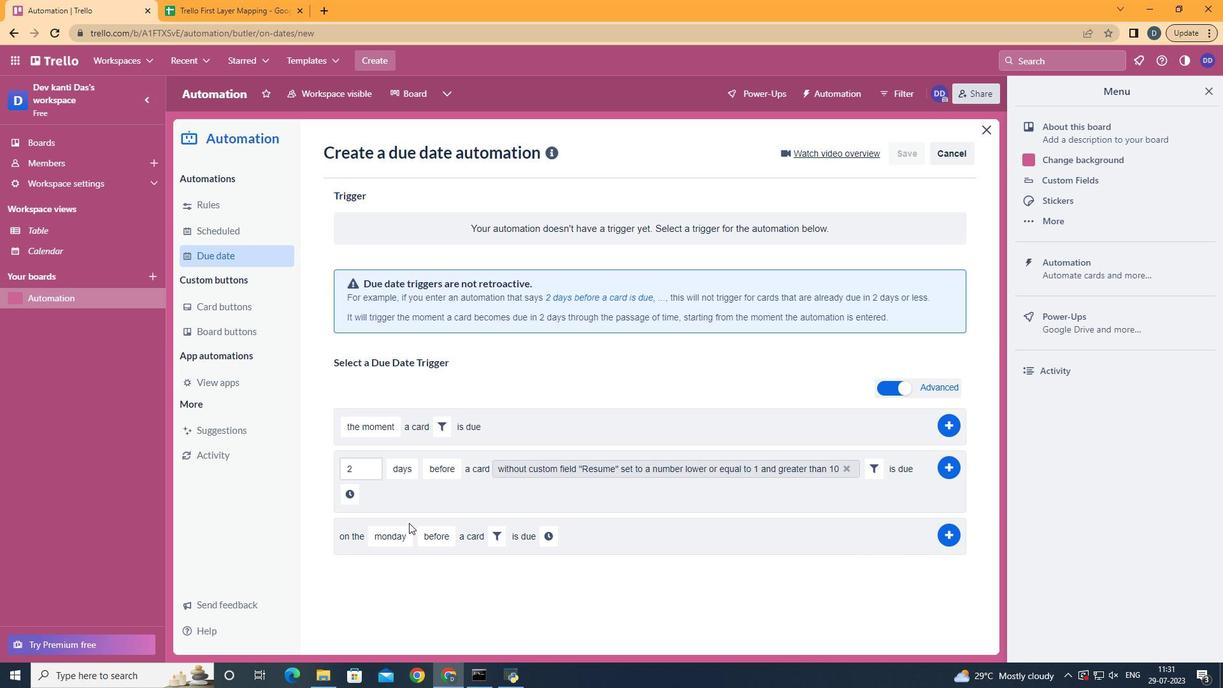 
Action: Mouse pressed left at (349, 498)
Screenshot: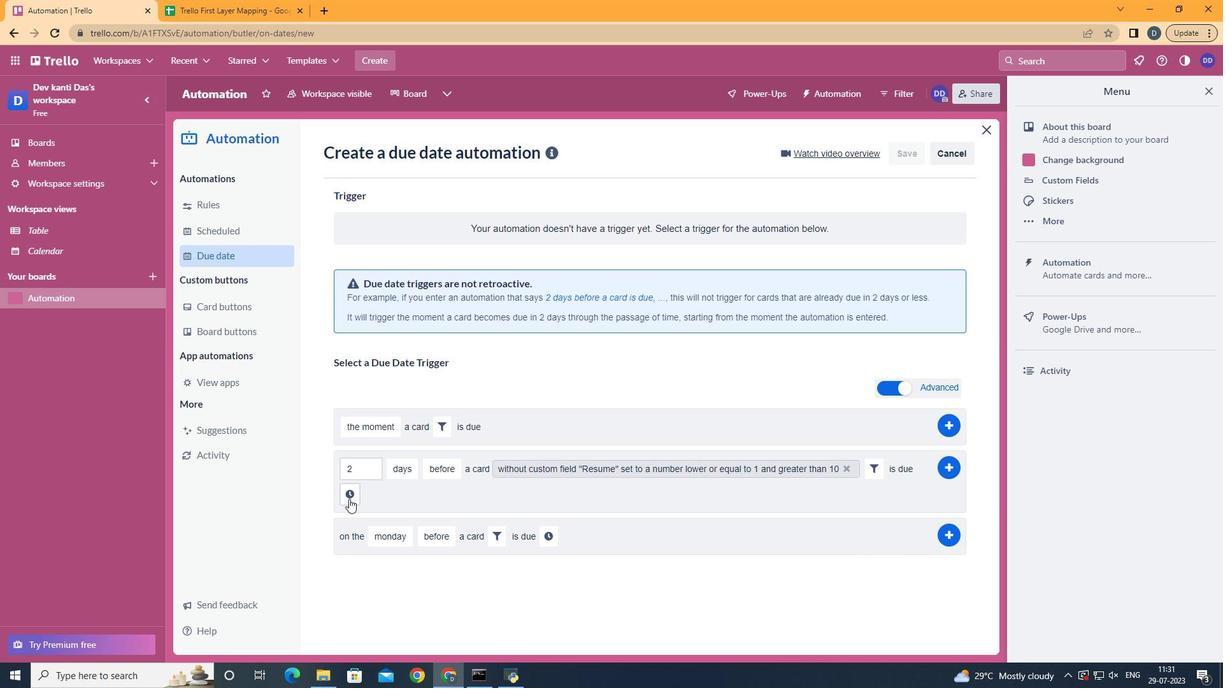 
Action: Mouse moved to (433, 499)
Screenshot: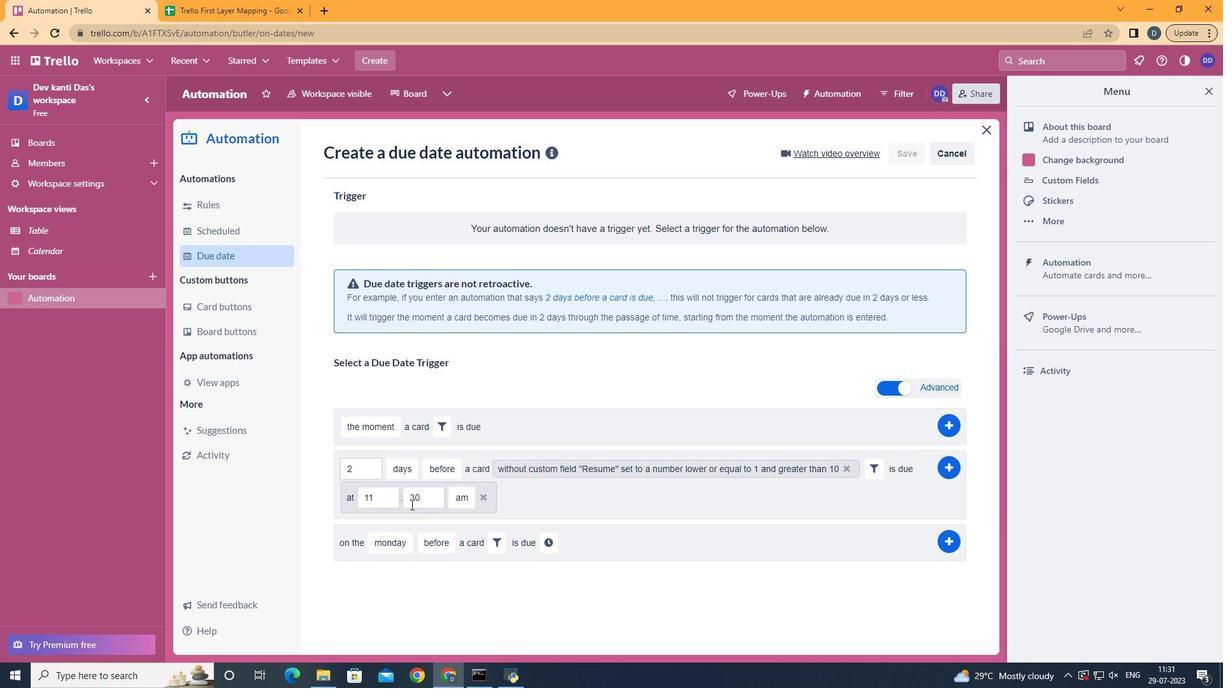 
Action: Mouse pressed left at (433, 499)
Screenshot: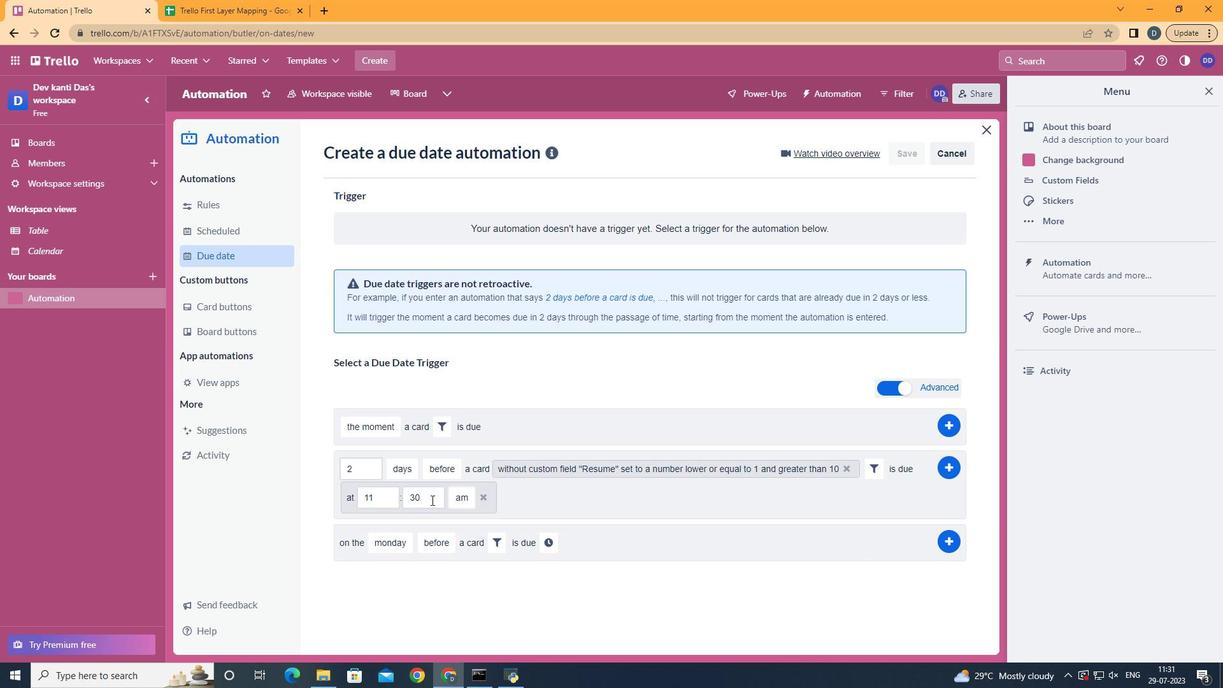 
Action: Mouse moved to (433, 499)
Screenshot: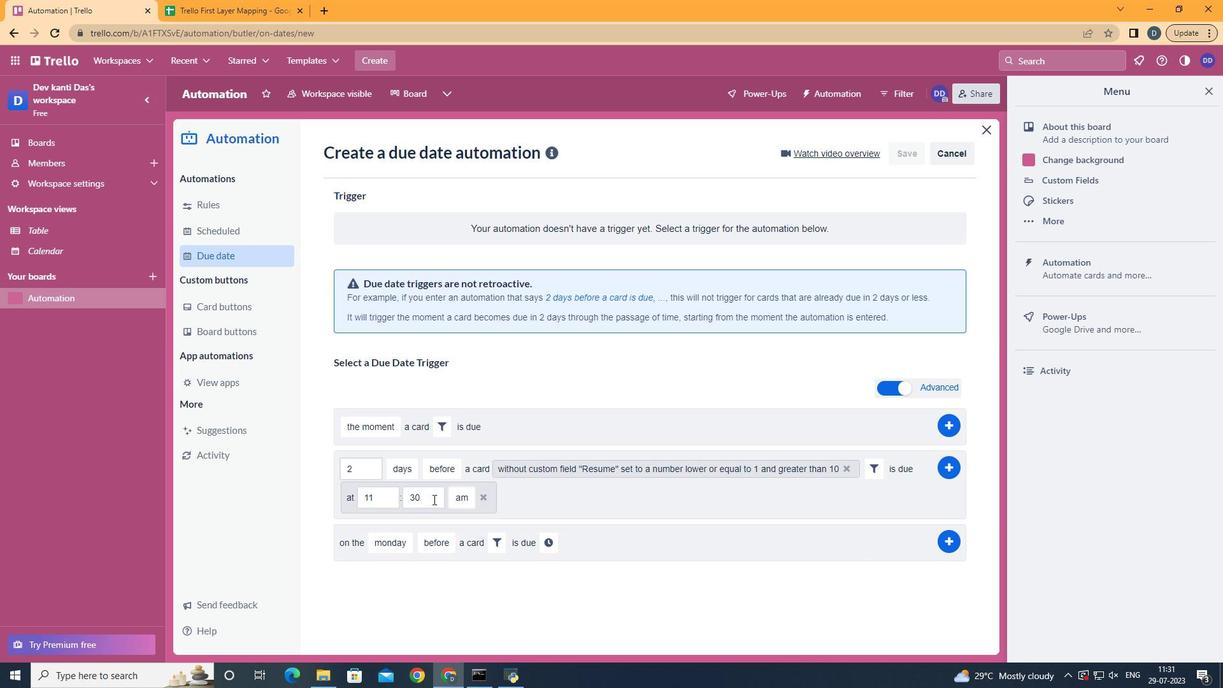 
Action: Key pressed <Key.backspace>0<Key.backspace><Key.backspace>00
Screenshot: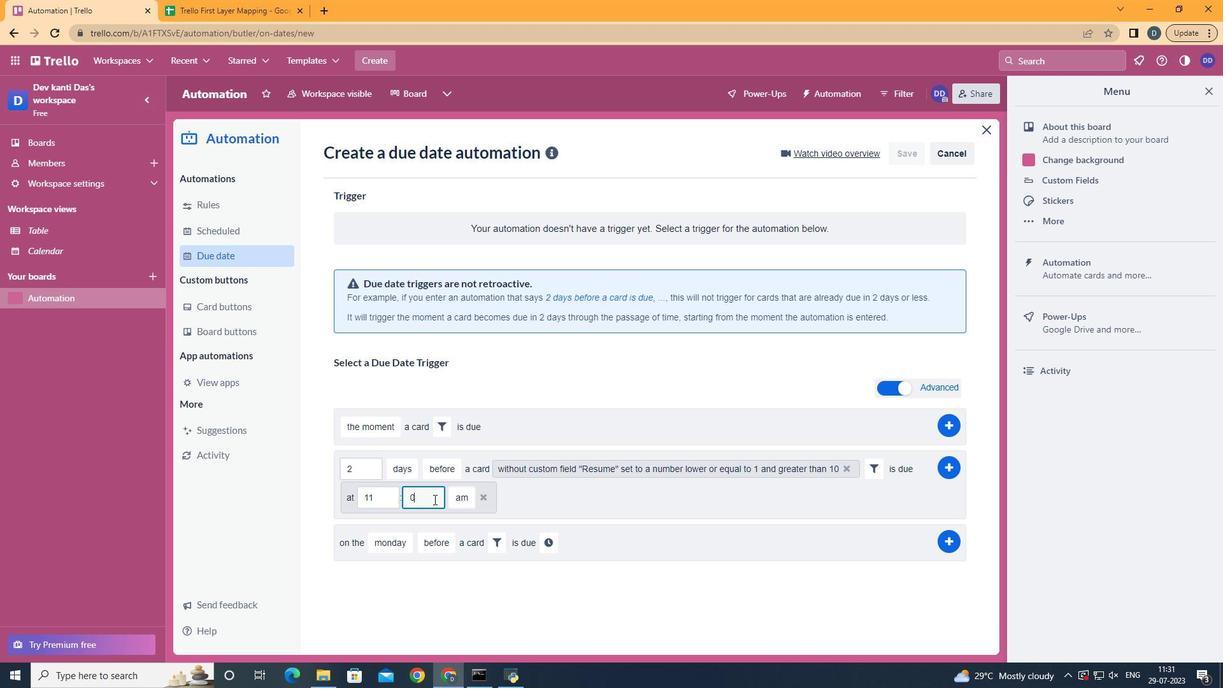
Action: Mouse moved to (463, 521)
Screenshot: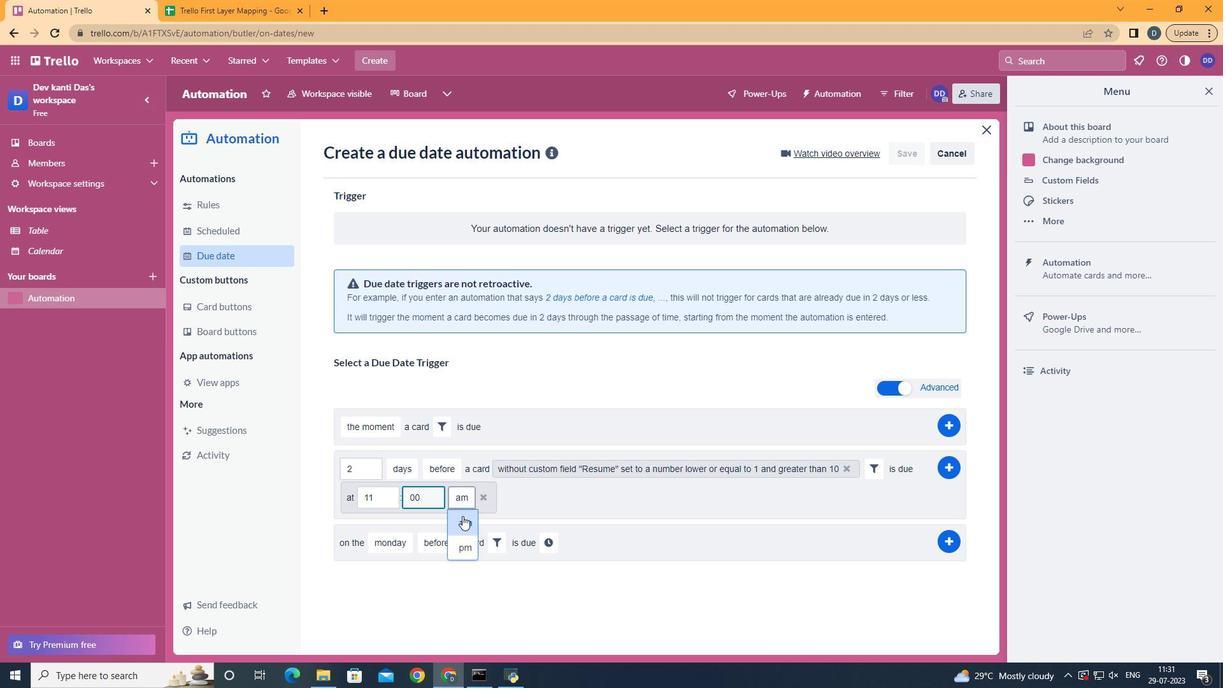 
Action: Mouse pressed left at (463, 521)
Screenshot: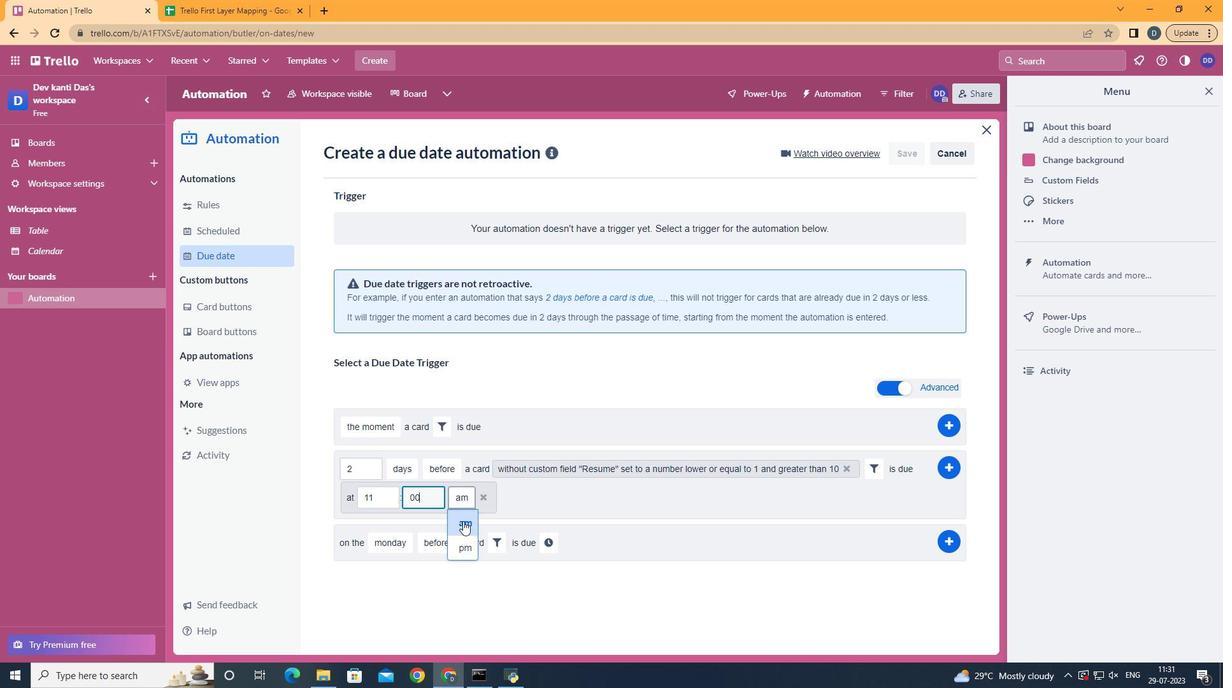 
Action: Mouse pressed left at (463, 521)
Screenshot: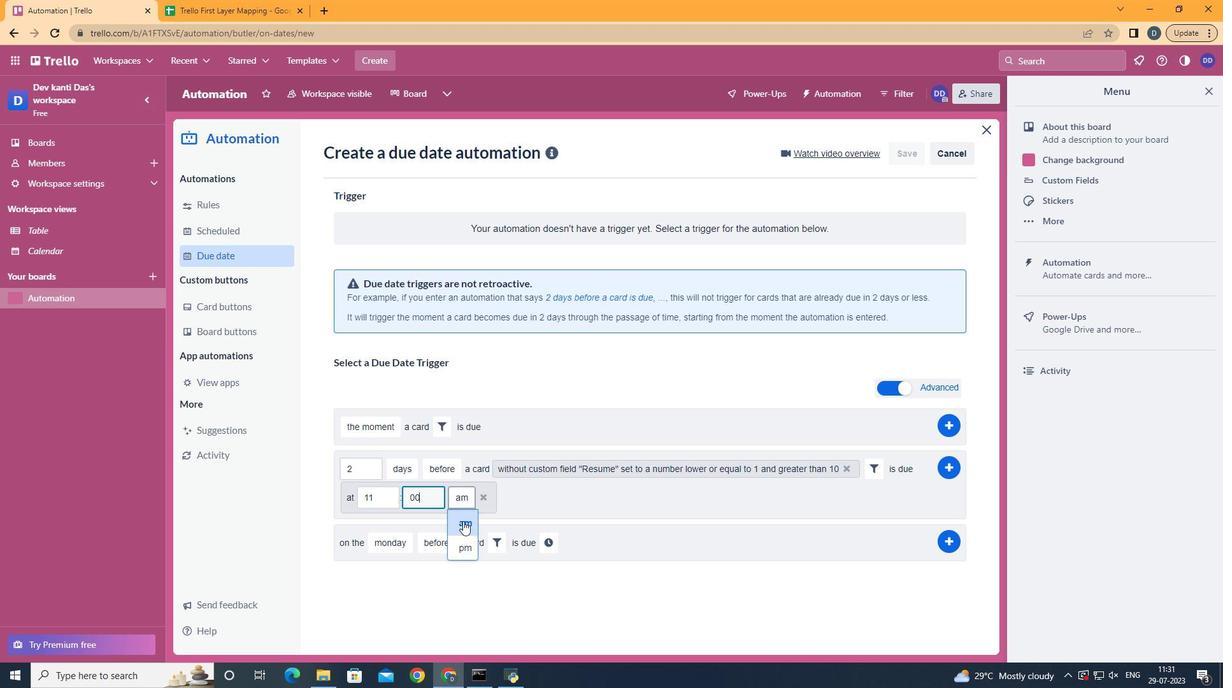 
